 Task: Create a due date automation trigger when advanced on, on the tuesday before a card is due add fields without custom field "Resume" set to a number lower or equal to 1 and greater than 10 at 11:00 AM.
Action: Mouse moved to (929, 296)
Screenshot: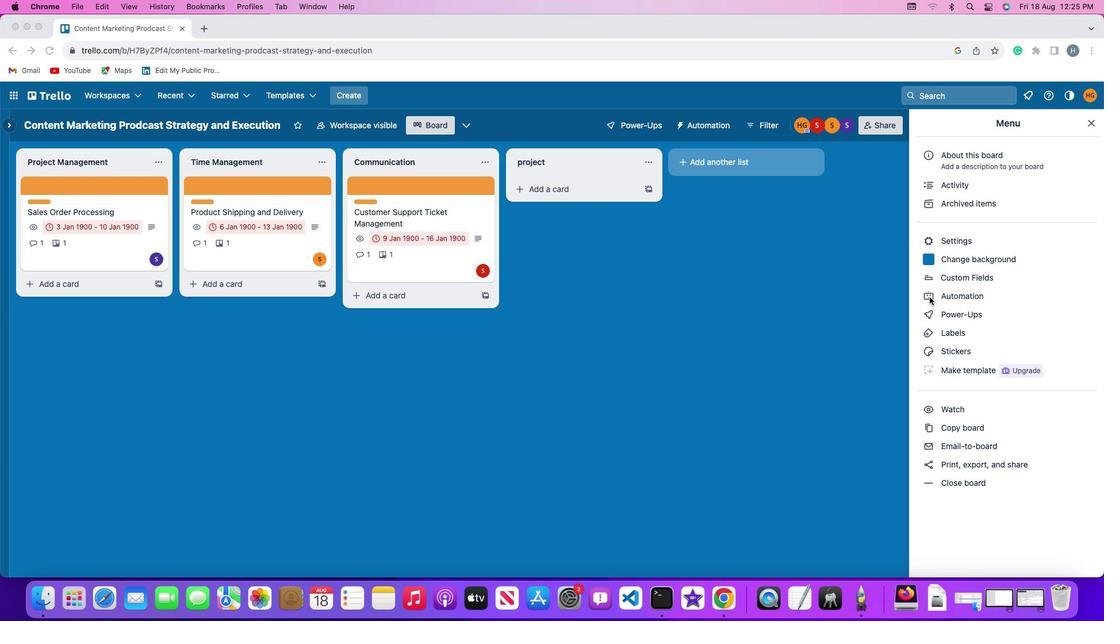 
Action: Mouse pressed left at (929, 296)
Screenshot: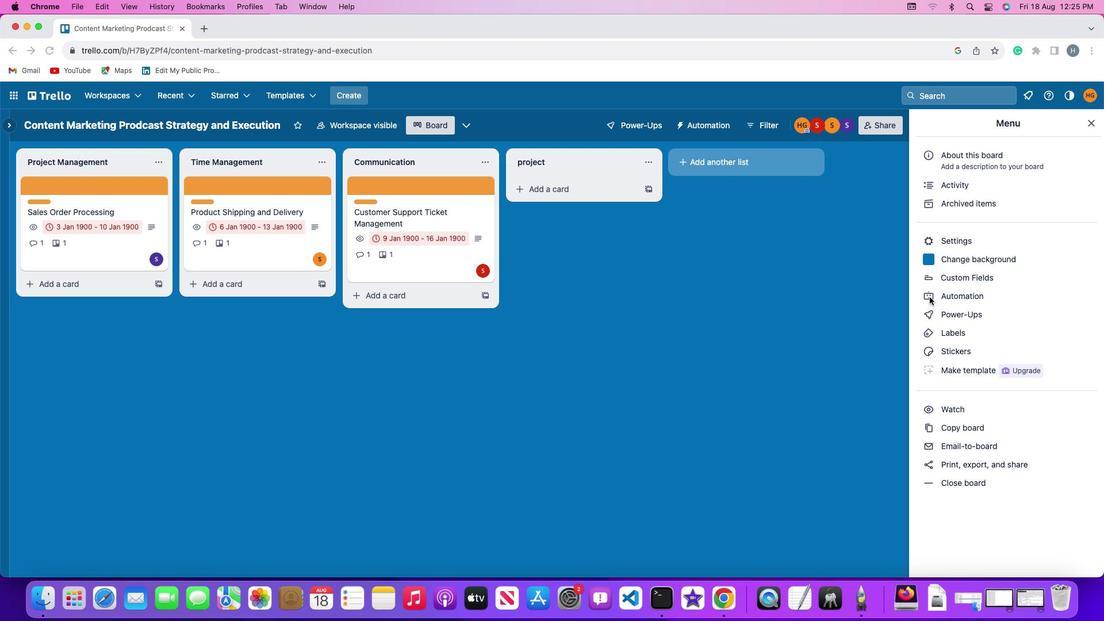 
Action: Mouse pressed left at (929, 296)
Screenshot: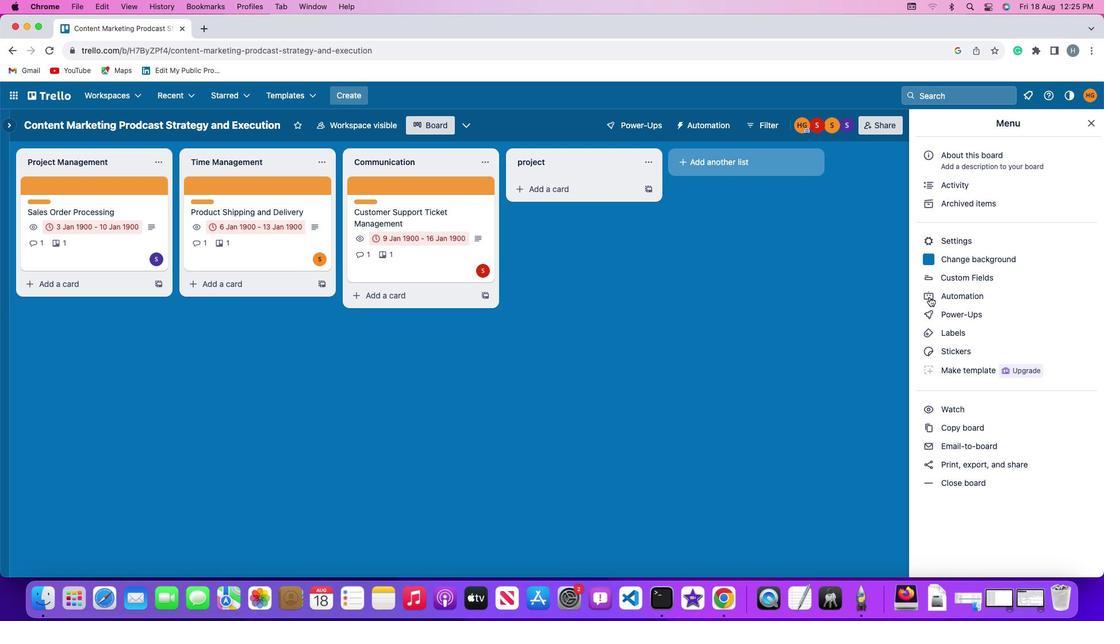 
Action: Mouse moved to (58, 271)
Screenshot: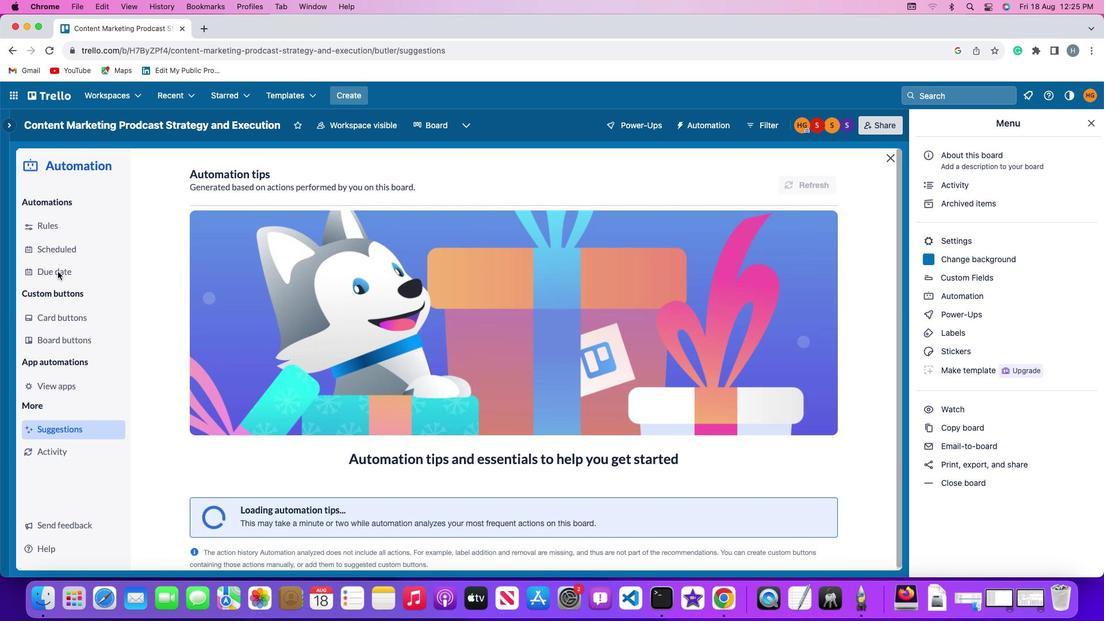 
Action: Mouse pressed left at (58, 271)
Screenshot: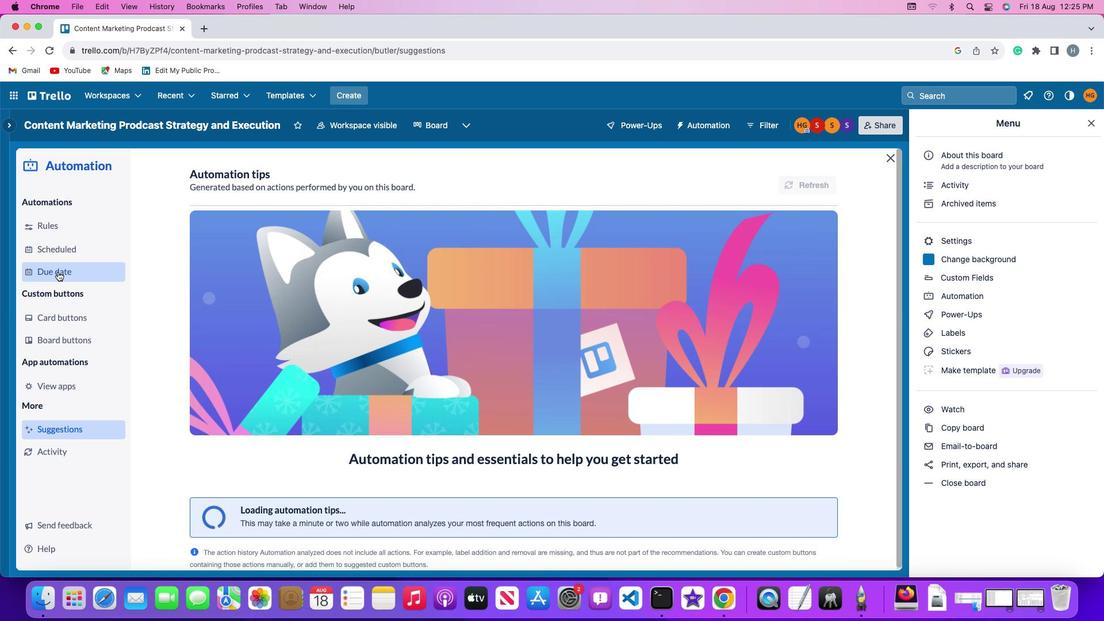 
Action: Mouse moved to (768, 174)
Screenshot: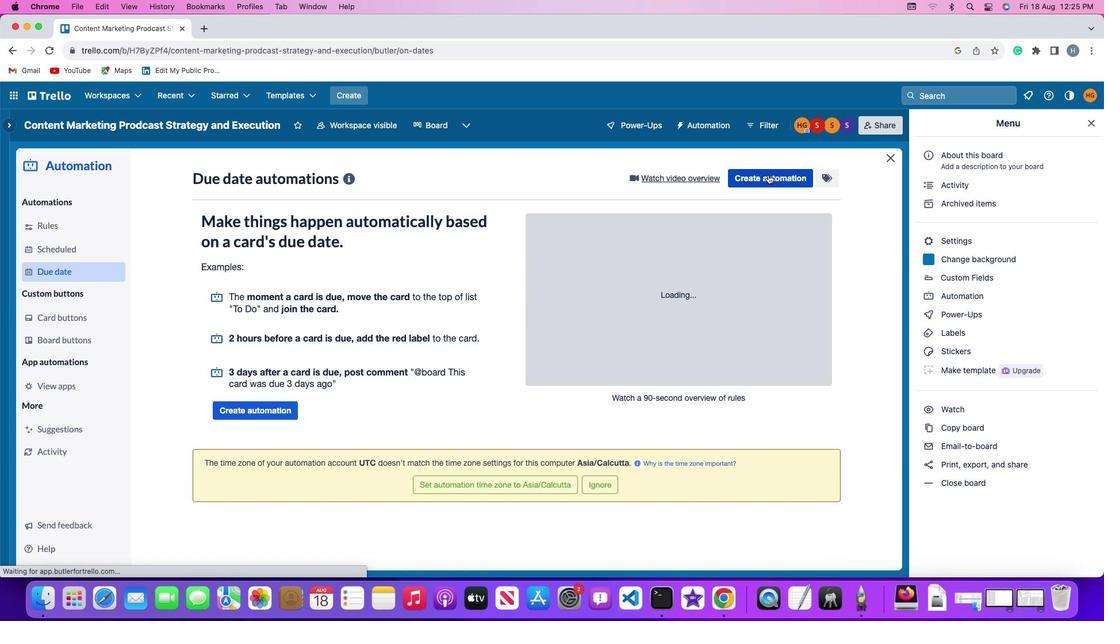 
Action: Mouse pressed left at (768, 174)
Screenshot: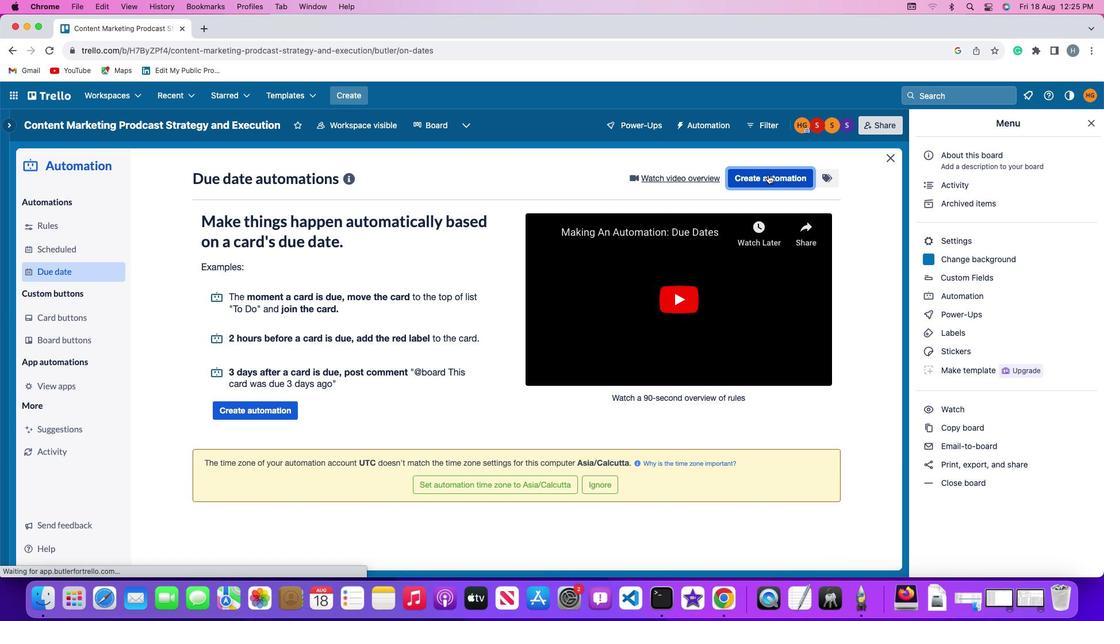 
Action: Mouse moved to (282, 288)
Screenshot: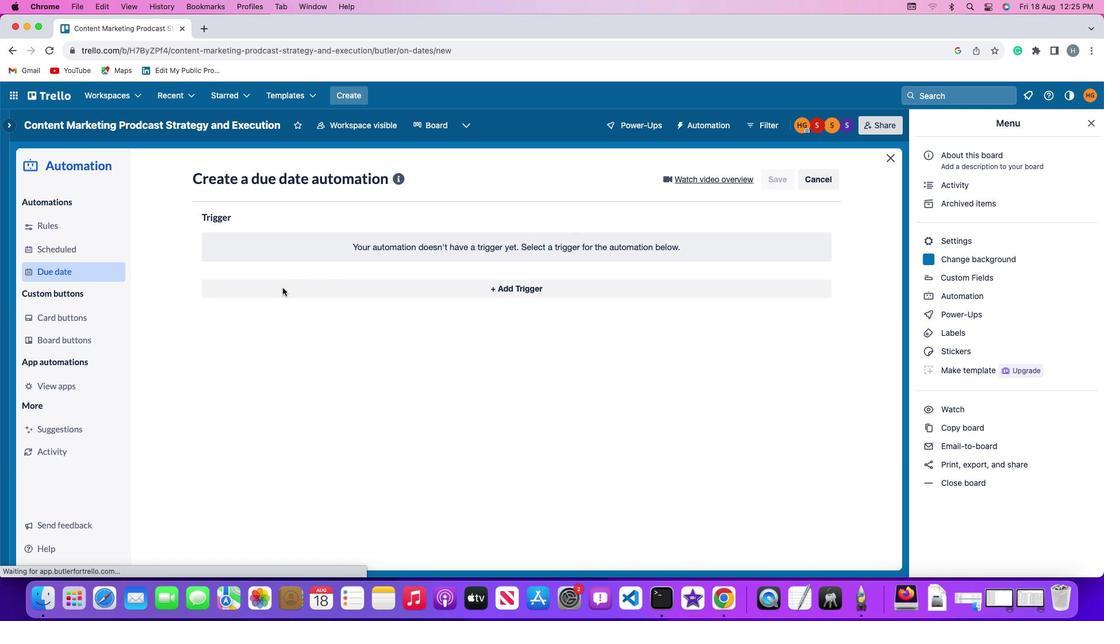 
Action: Mouse pressed left at (282, 288)
Screenshot: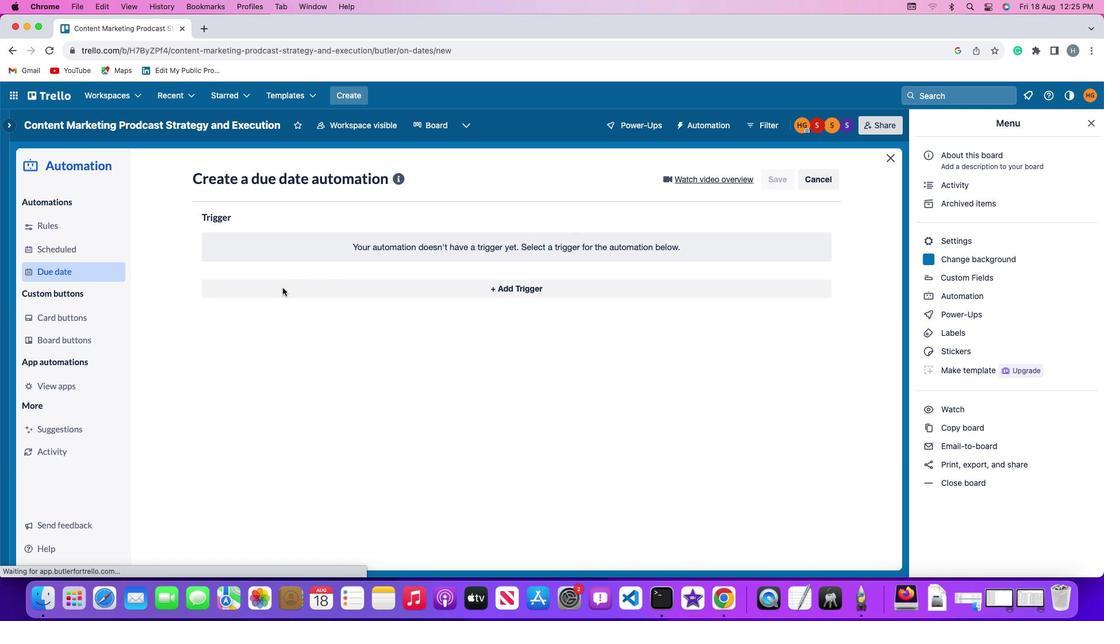 
Action: Mouse moved to (253, 500)
Screenshot: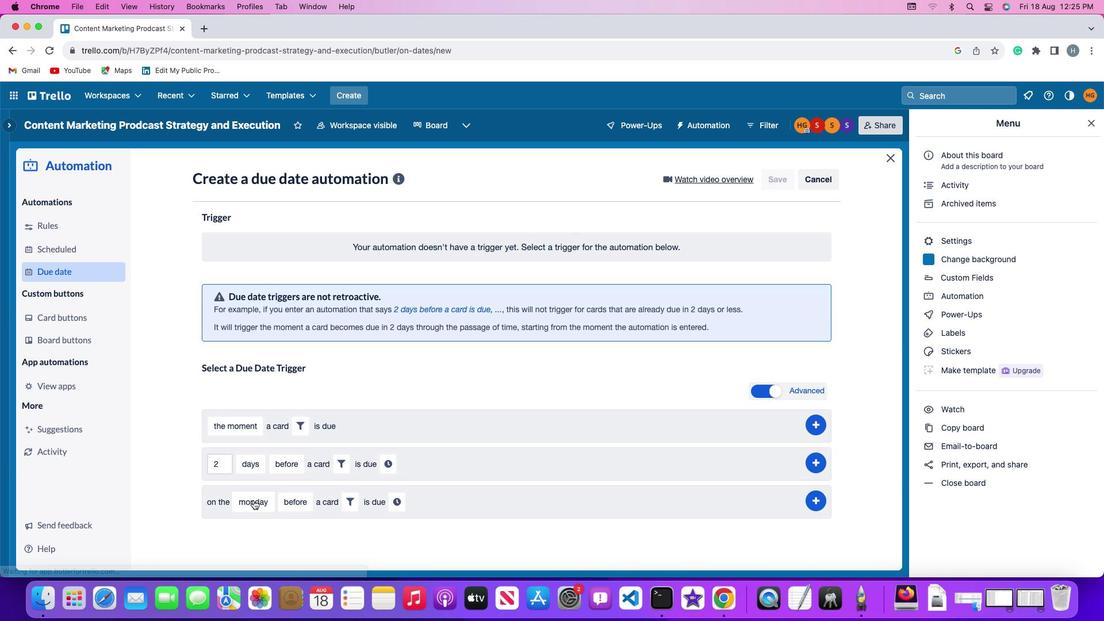 
Action: Mouse pressed left at (253, 500)
Screenshot: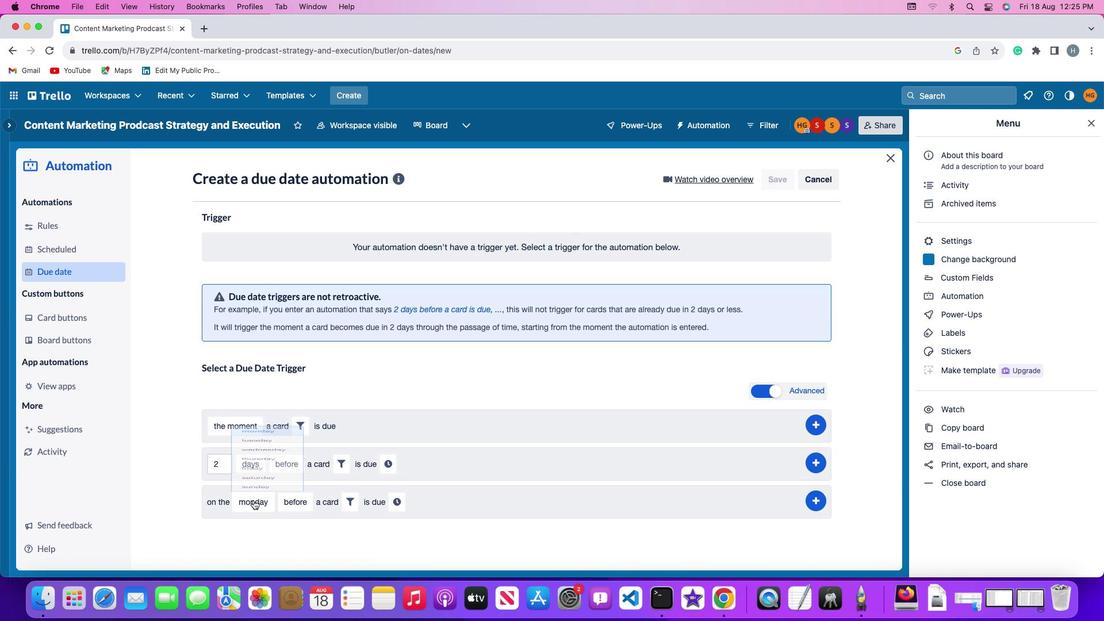 
Action: Mouse moved to (266, 366)
Screenshot: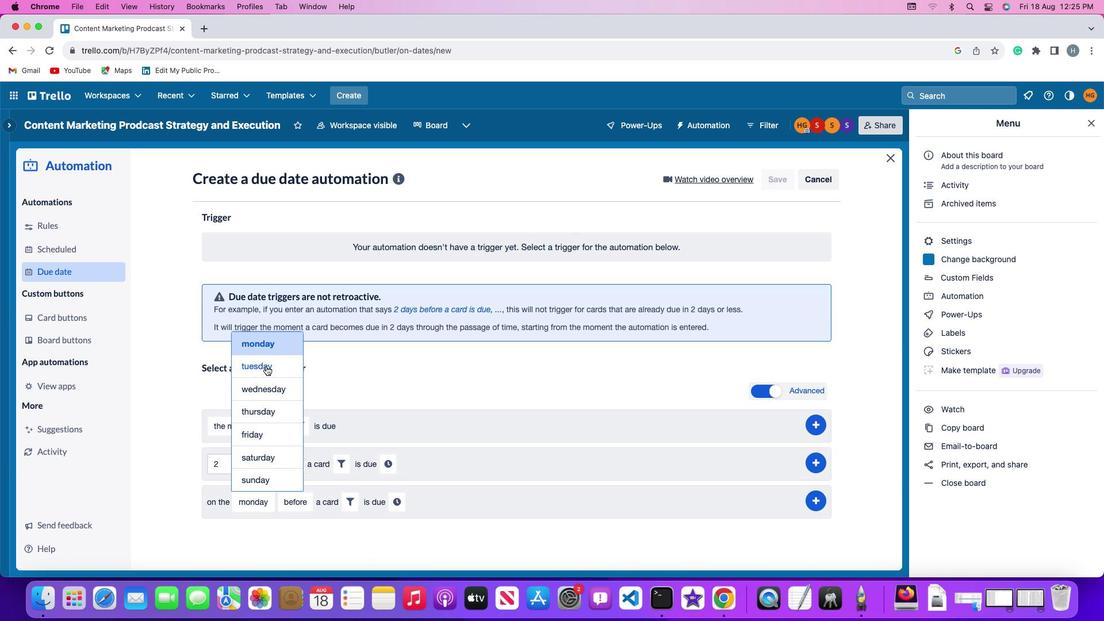
Action: Mouse pressed left at (266, 366)
Screenshot: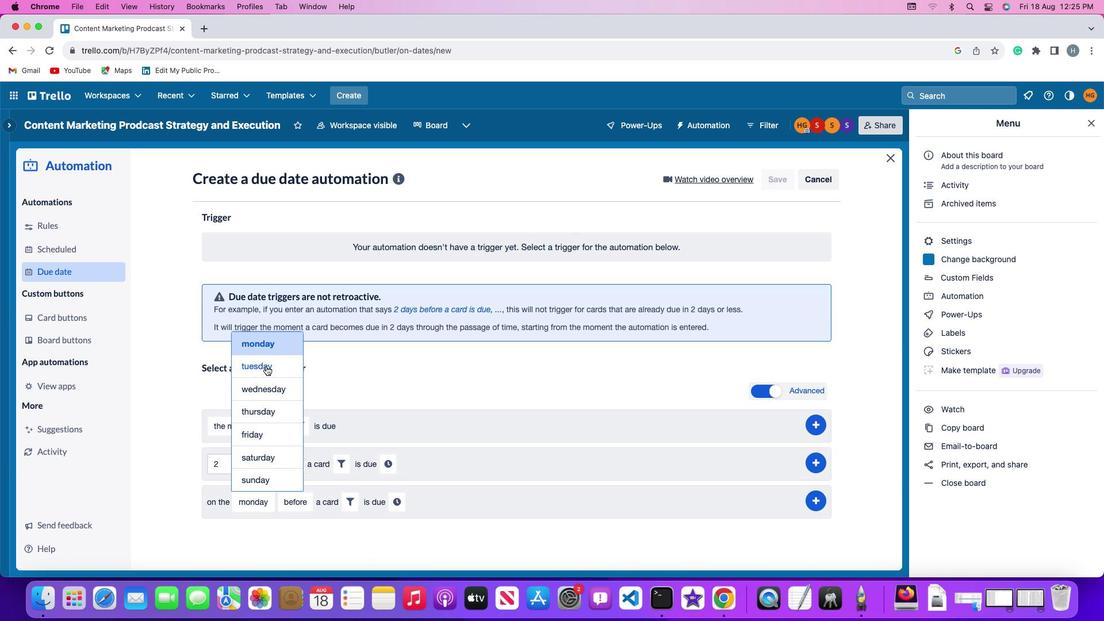 
Action: Mouse moved to (286, 508)
Screenshot: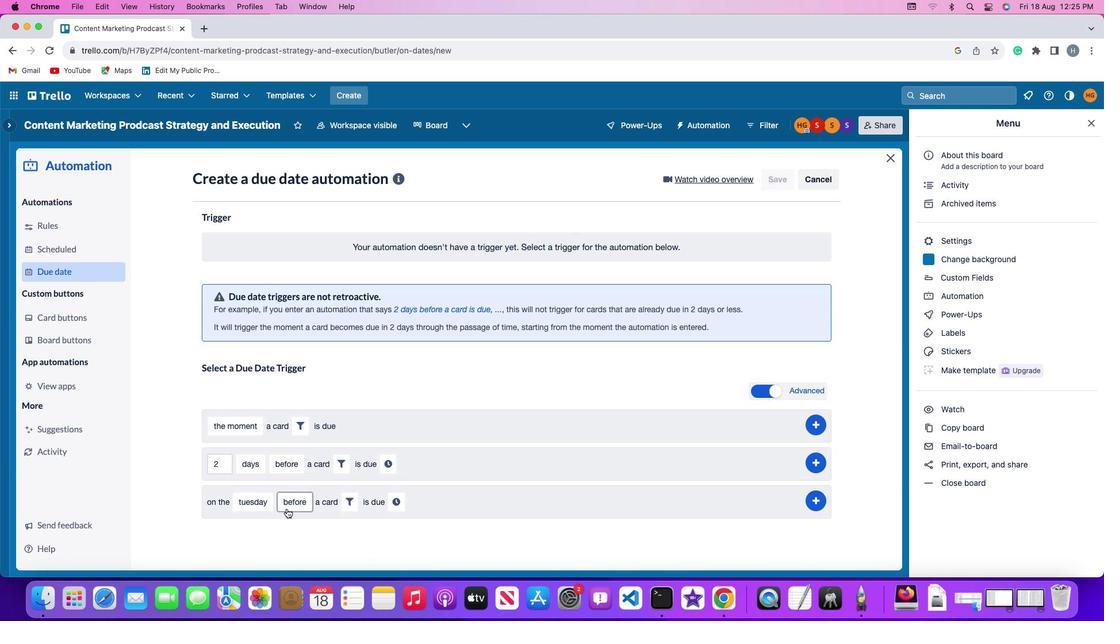 
Action: Mouse pressed left at (286, 508)
Screenshot: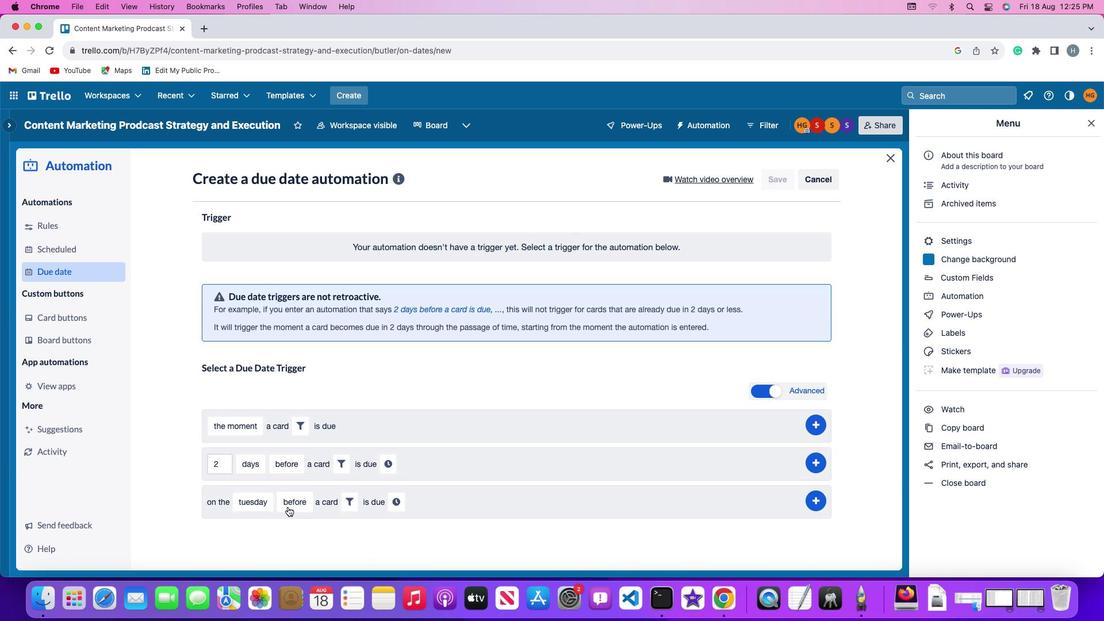 
Action: Mouse moved to (322, 414)
Screenshot: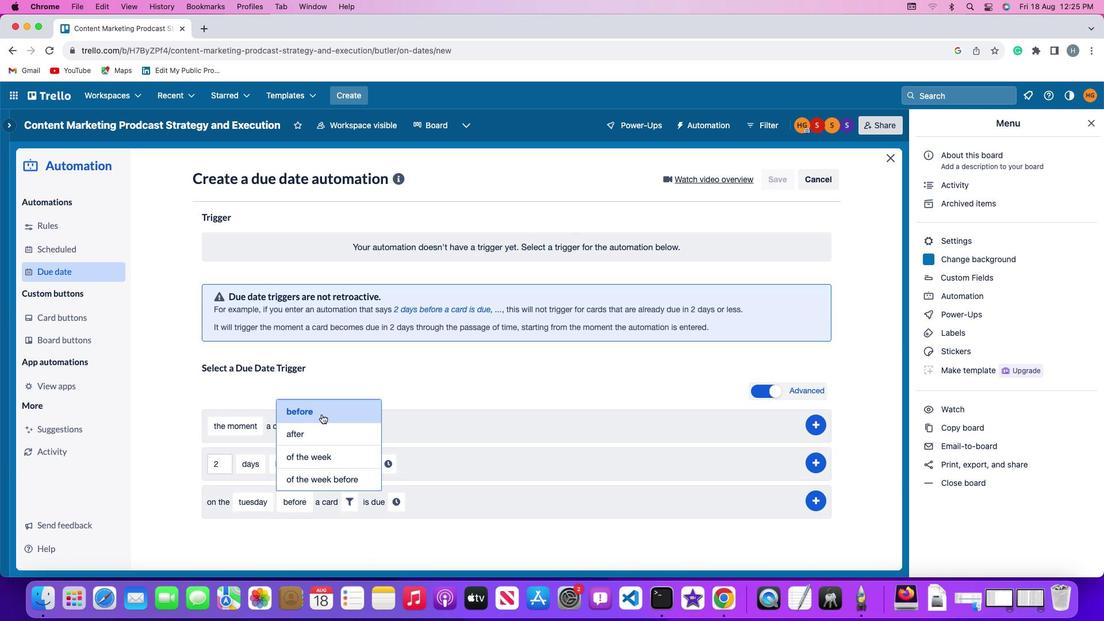 
Action: Mouse pressed left at (322, 414)
Screenshot: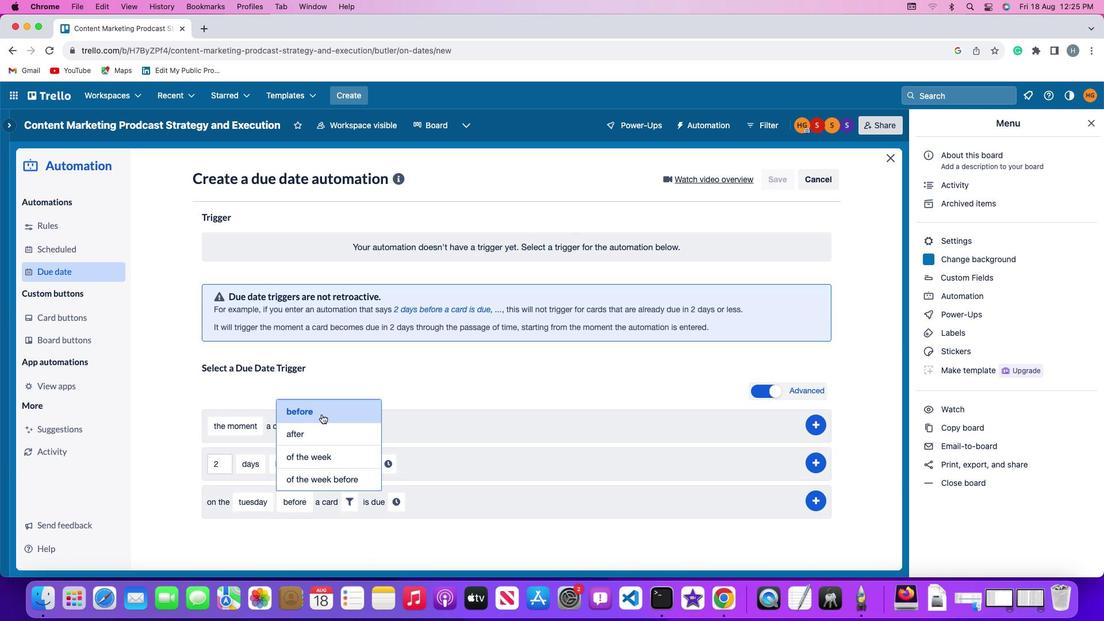 
Action: Mouse moved to (352, 500)
Screenshot: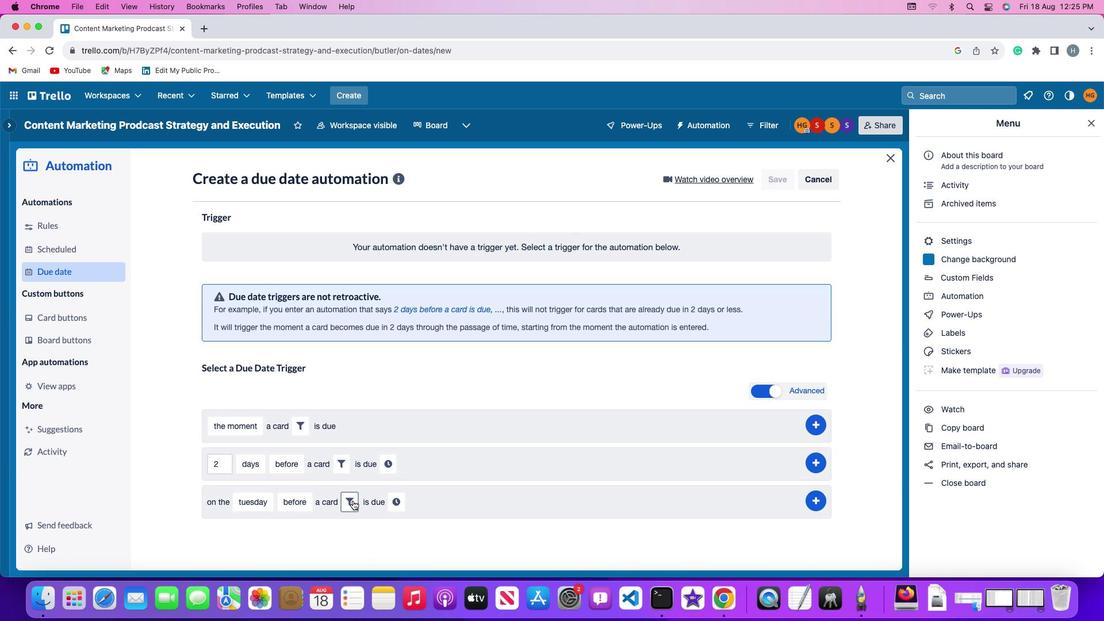 
Action: Mouse pressed left at (352, 500)
Screenshot: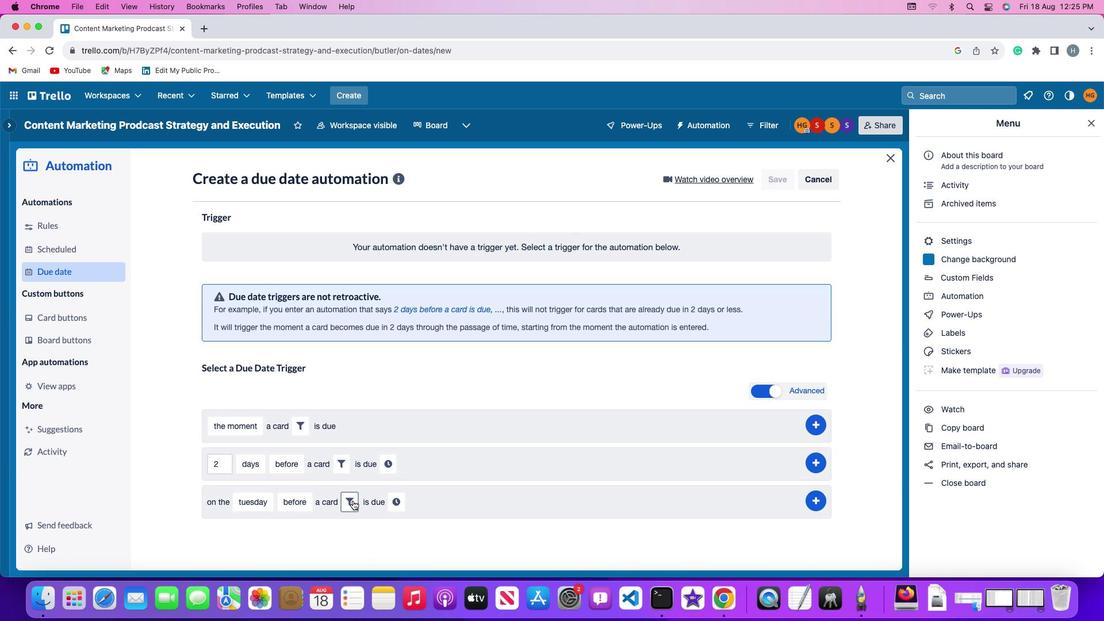 
Action: Mouse moved to (546, 542)
Screenshot: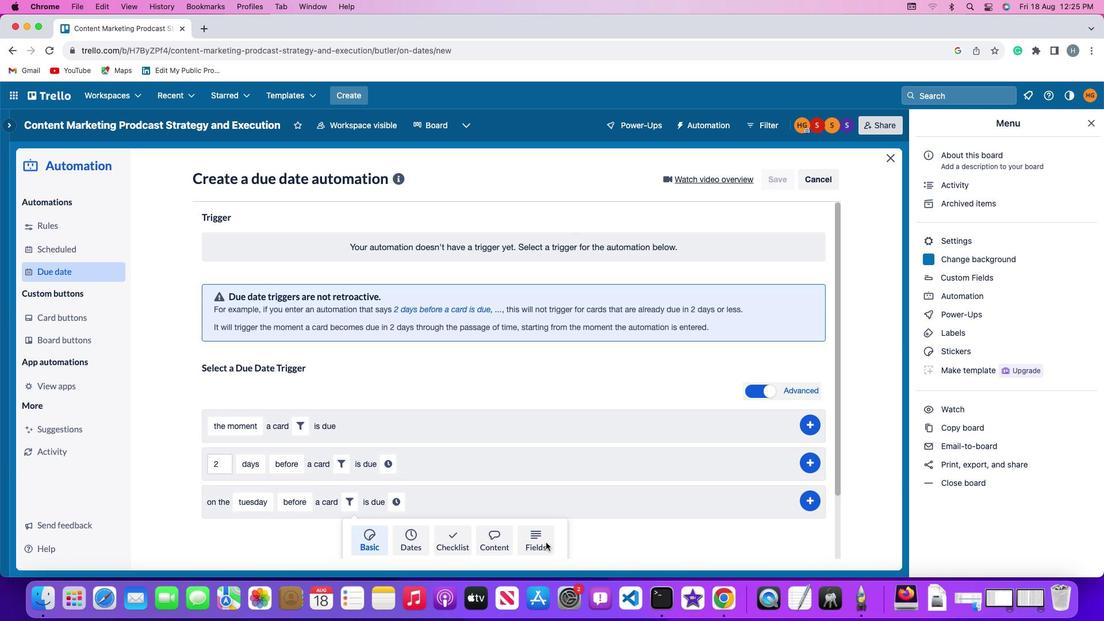 
Action: Mouse pressed left at (546, 542)
Screenshot: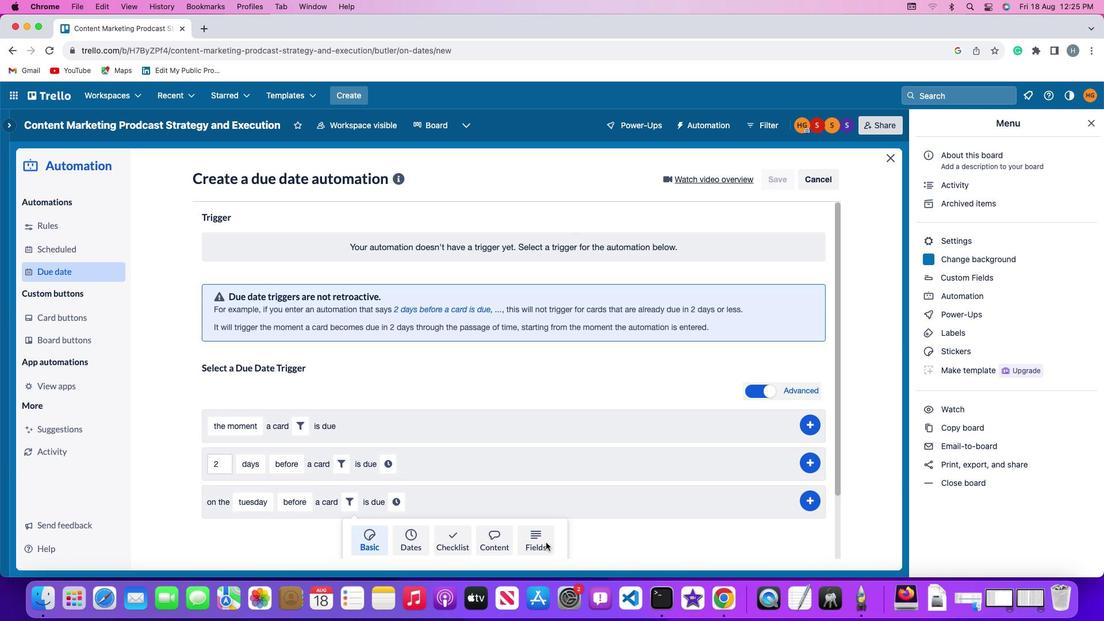 
Action: Mouse moved to (298, 529)
Screenshot: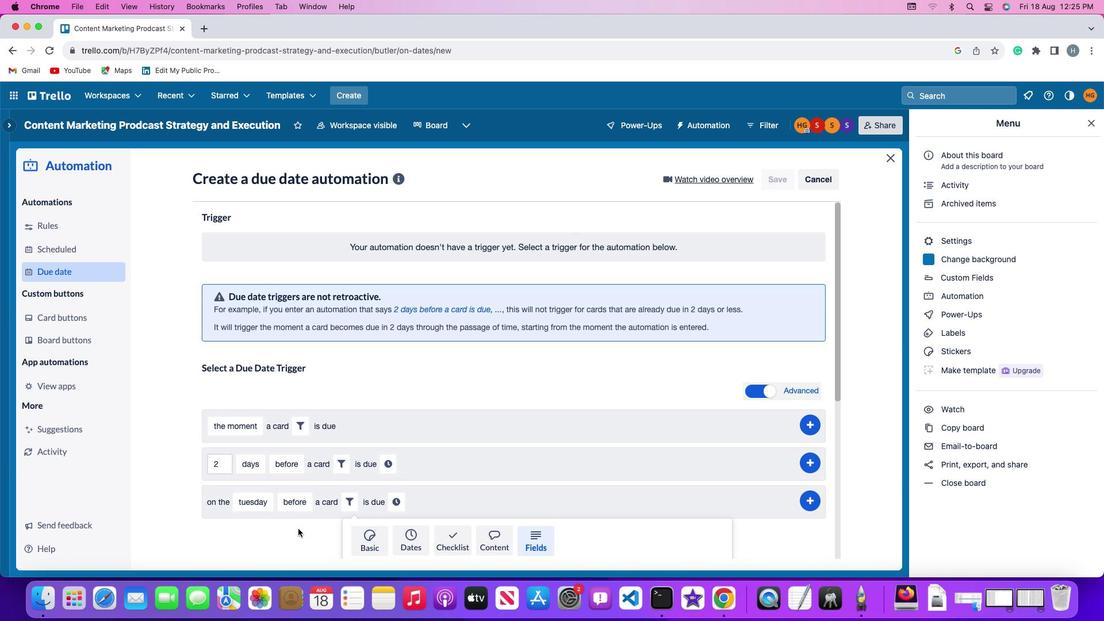 
Action: Mouse scrolled (298, 529) with delta (0, 0)
Screenshot: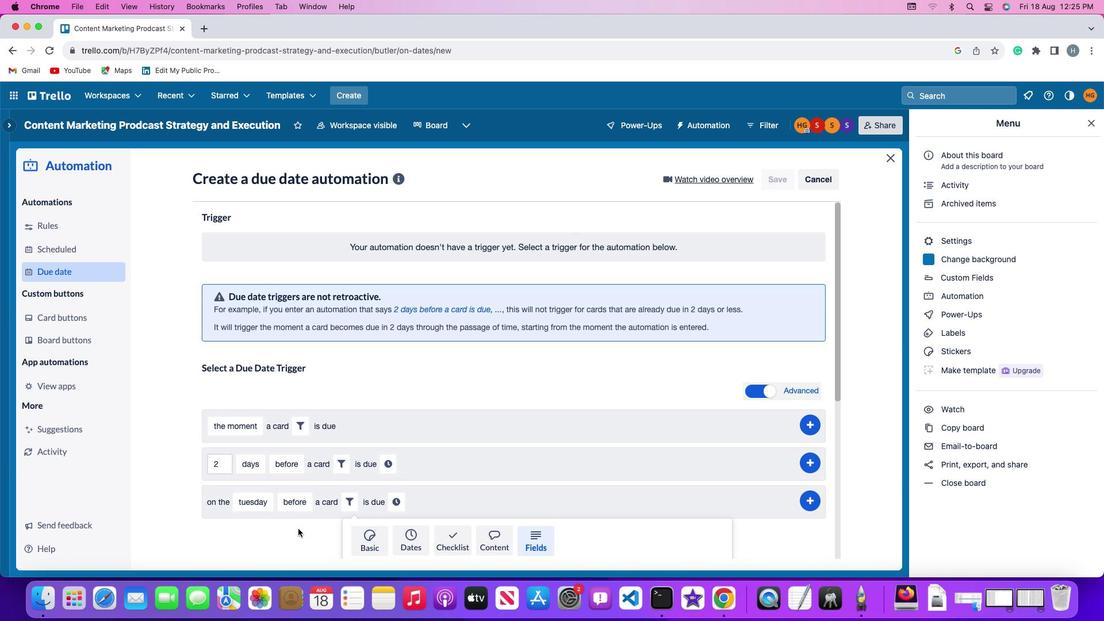 
Action: Mouse moved to (298, 529)
Screenshot: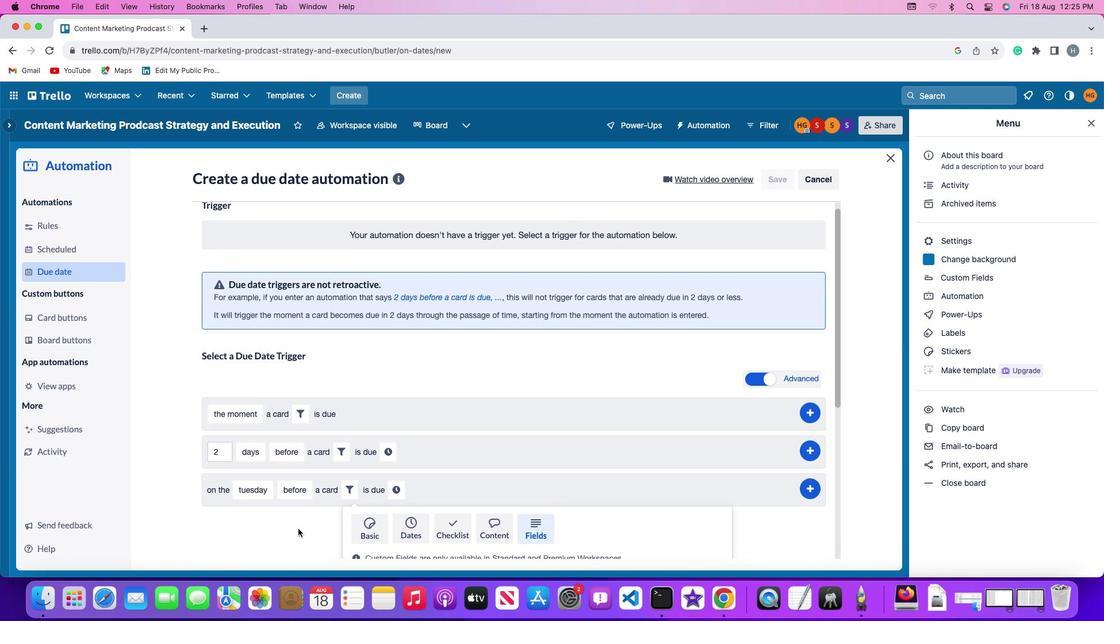 
Action: Mouse scrolled (298, 529) with delta (0, 0)
Screenshot: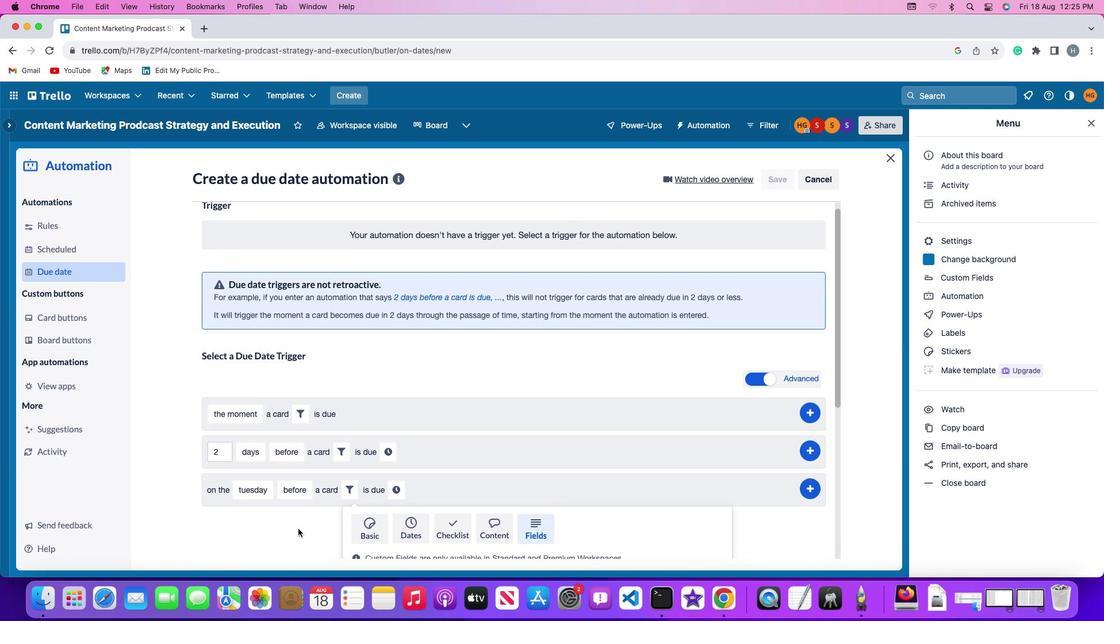 
Action: Mouse scrolled (298, 529) with delta (0, -1)
Screenshot: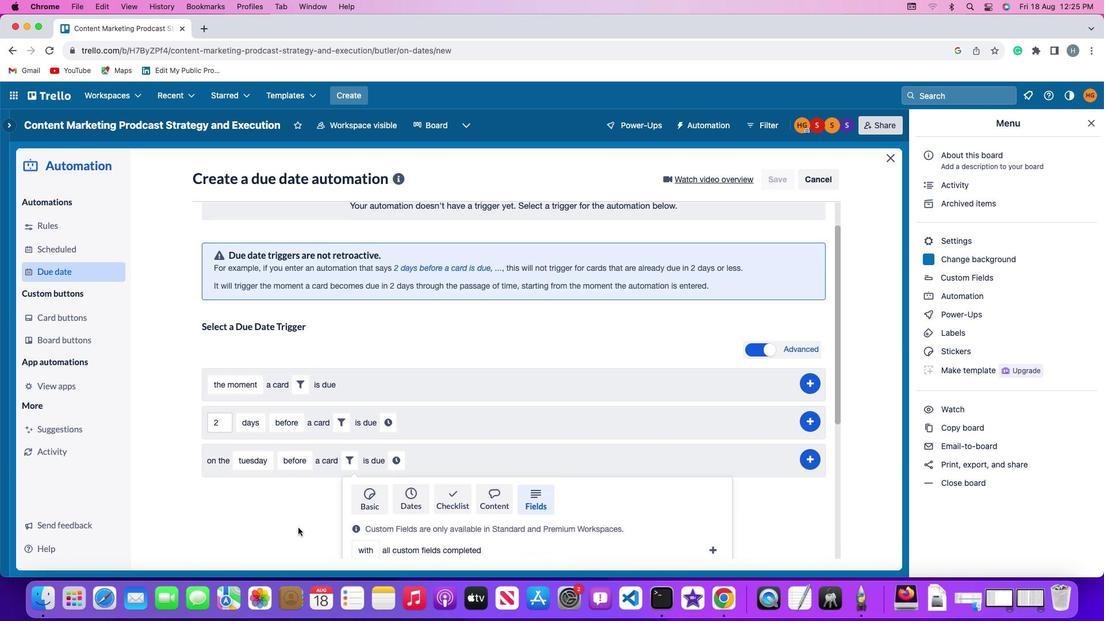 
Action: Mouse scrolled (298, 529) with delta (0, -2)
Screenshot: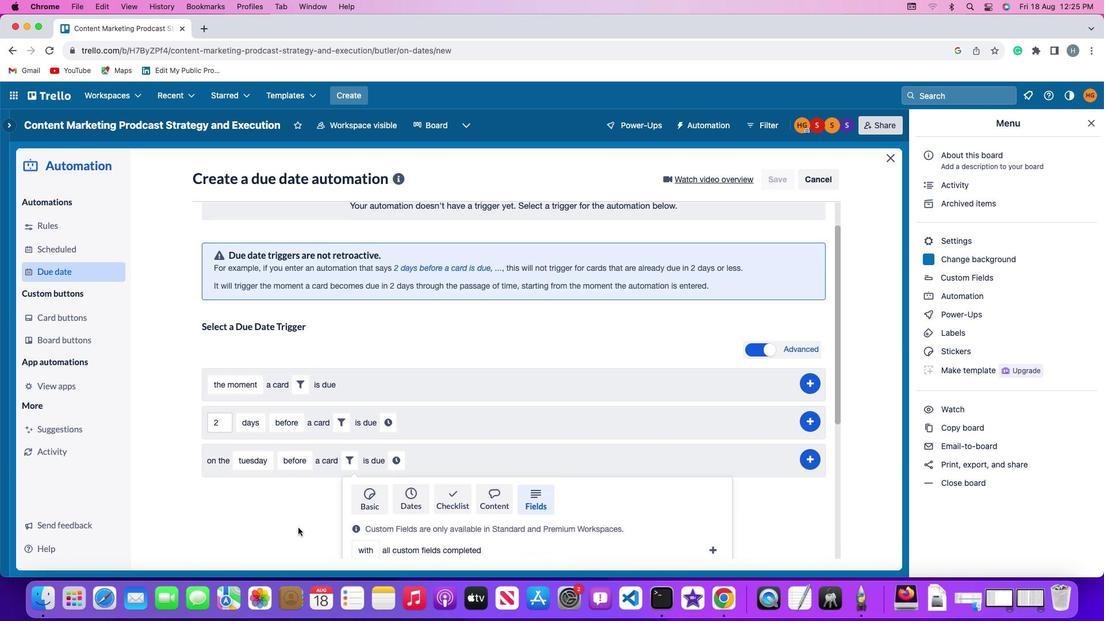 
Action: Mouse scrolled (298, 529) with delta (0, -3)
Screenshot: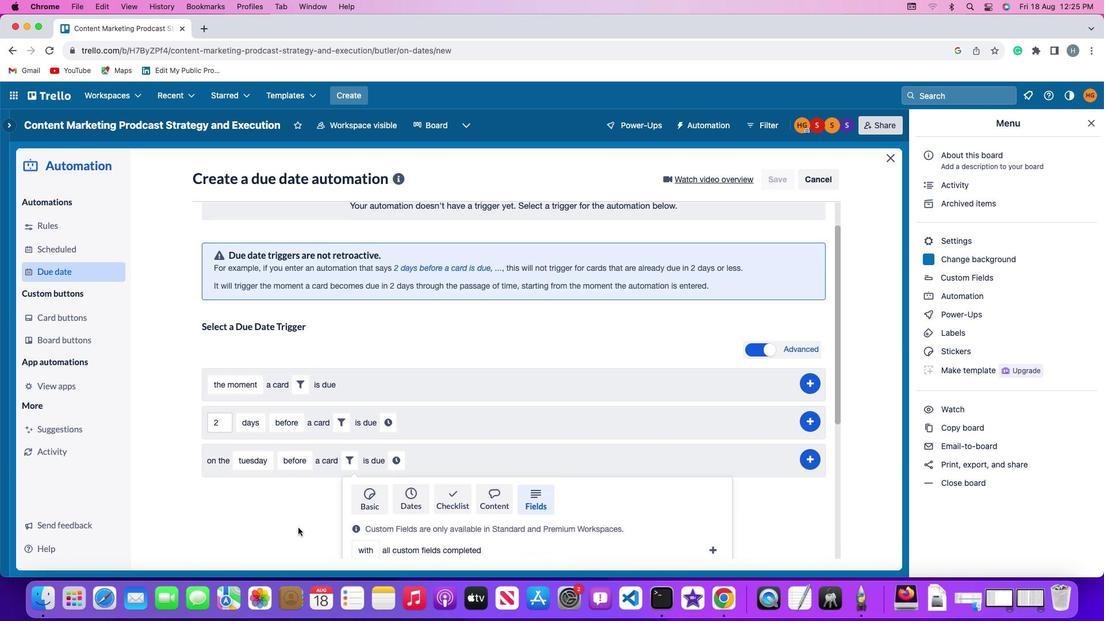 
Action: Mouse moved to (298, 526)
Screenshot: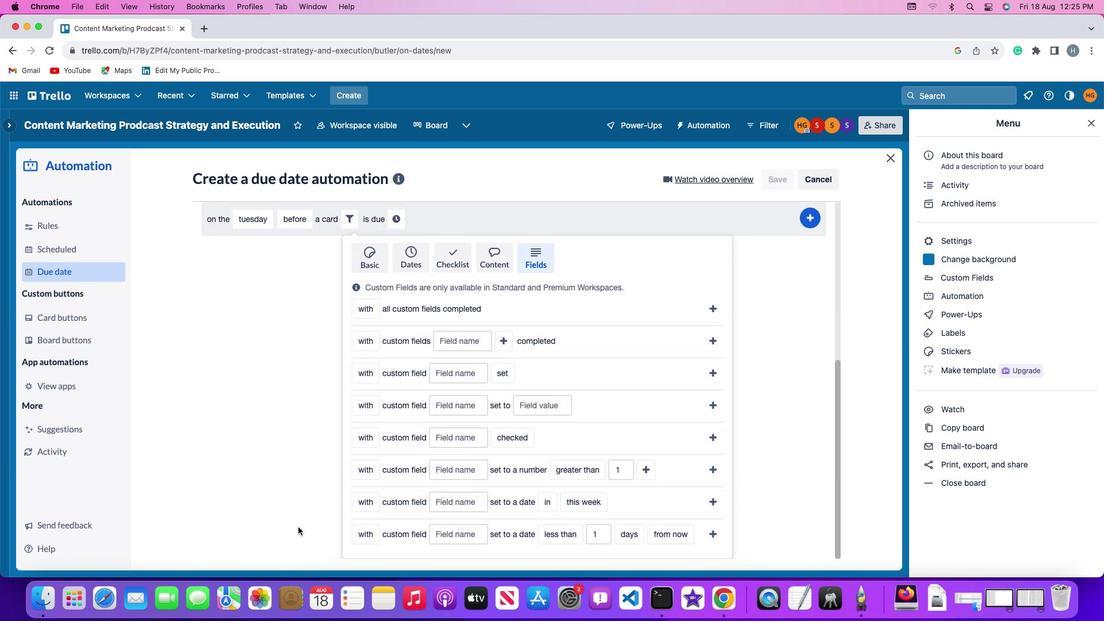 
Action: Mouse scrolled (298, 526) with delta (0, 0)
Screenshot: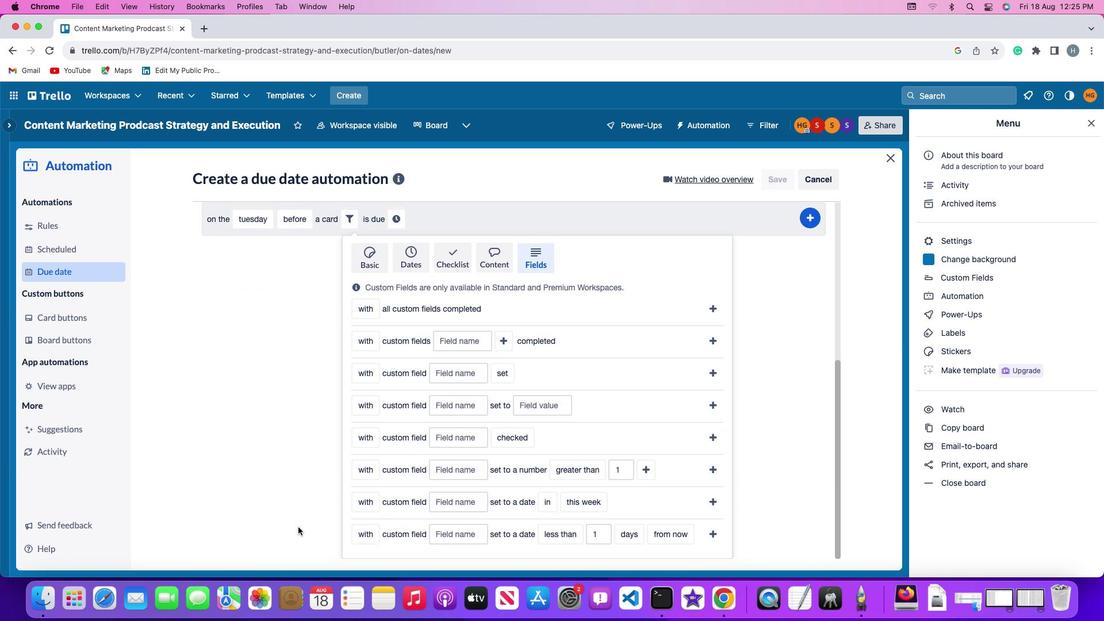 
Action: Mouse scrolled (298, 526) with delta (0, 0)
Screenshot: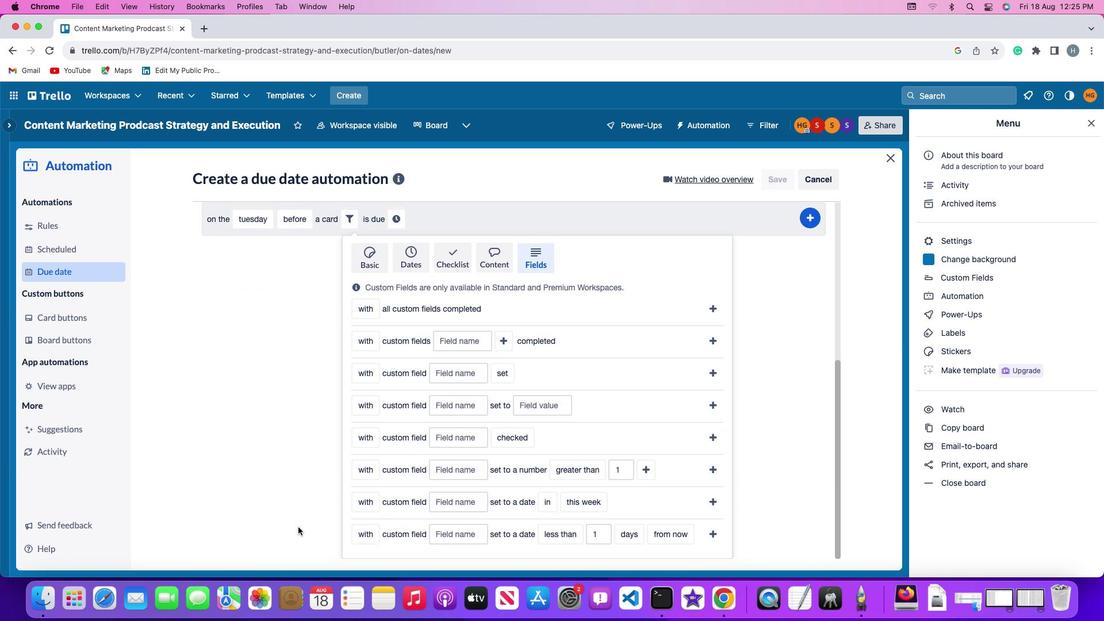 
Action: Mouse scrolled (298, 526) with delta (0, -1)
Screenshot: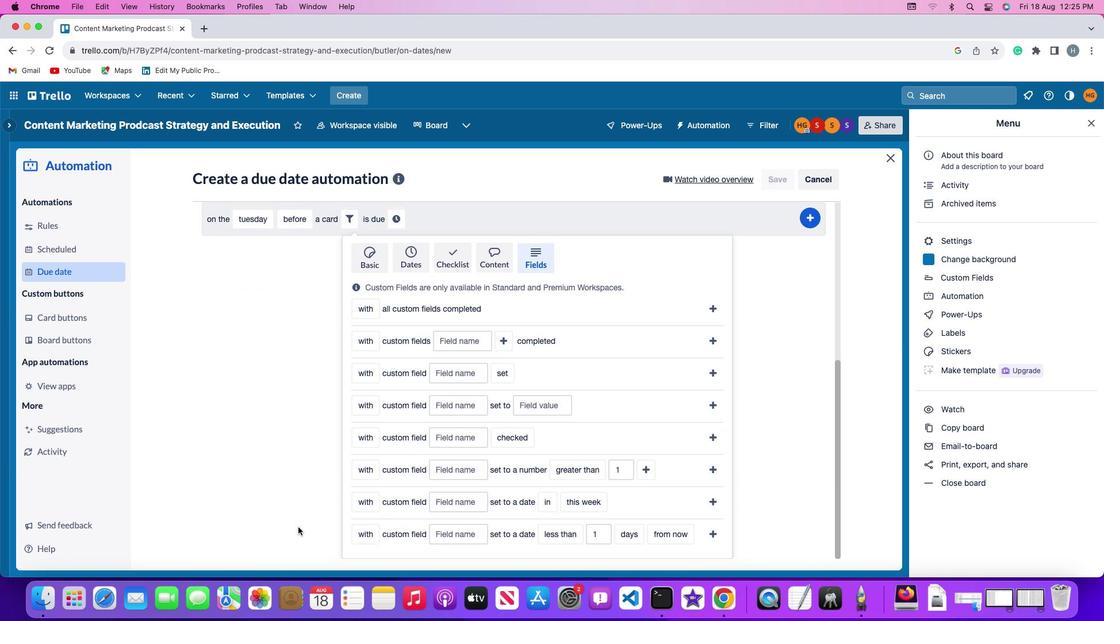 
Action: Mouse scrolled (298, 526) with delta (0, -2)
Screenshot: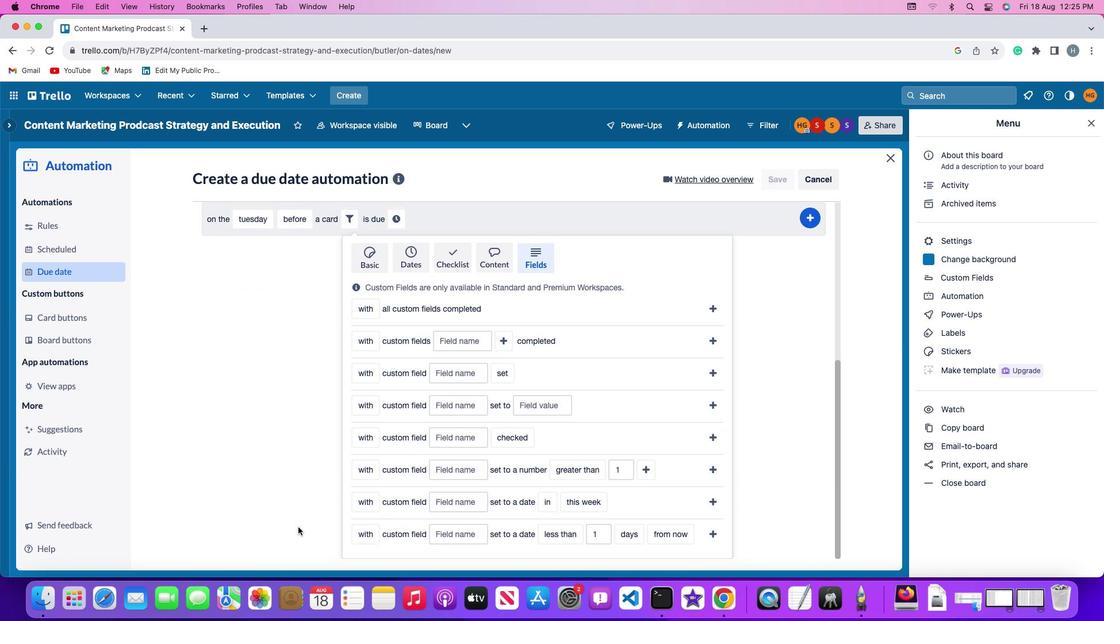 
Action: Mouse scrolled (298, 526) with delta (0, -3)
Screenshot: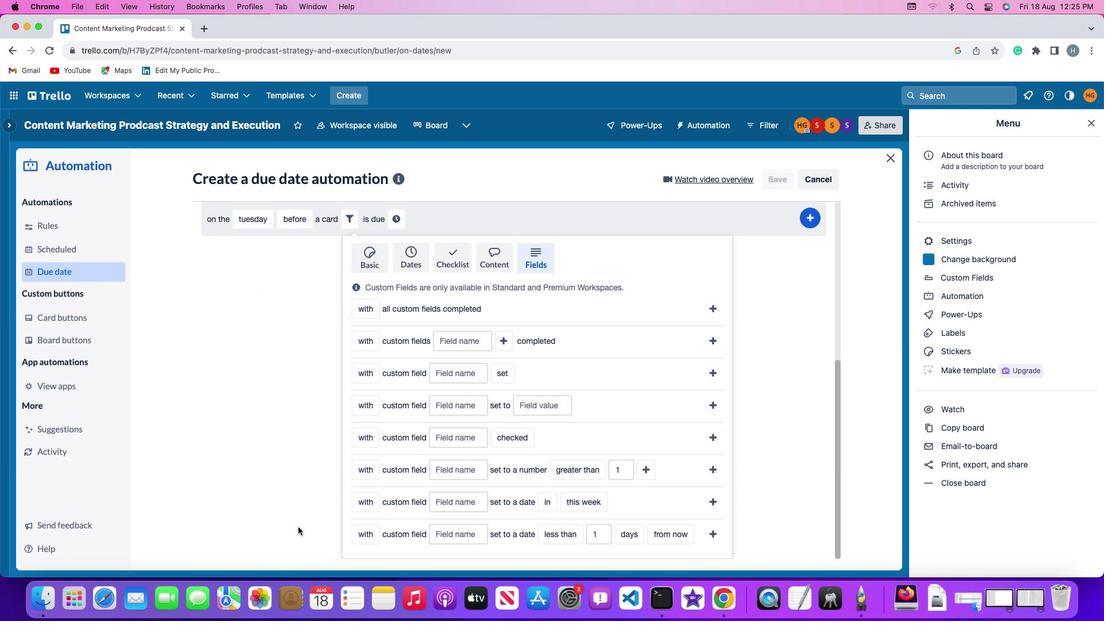 
Action: Mouse scrolled (298, 526) with delta (0, 0)
Screenshot: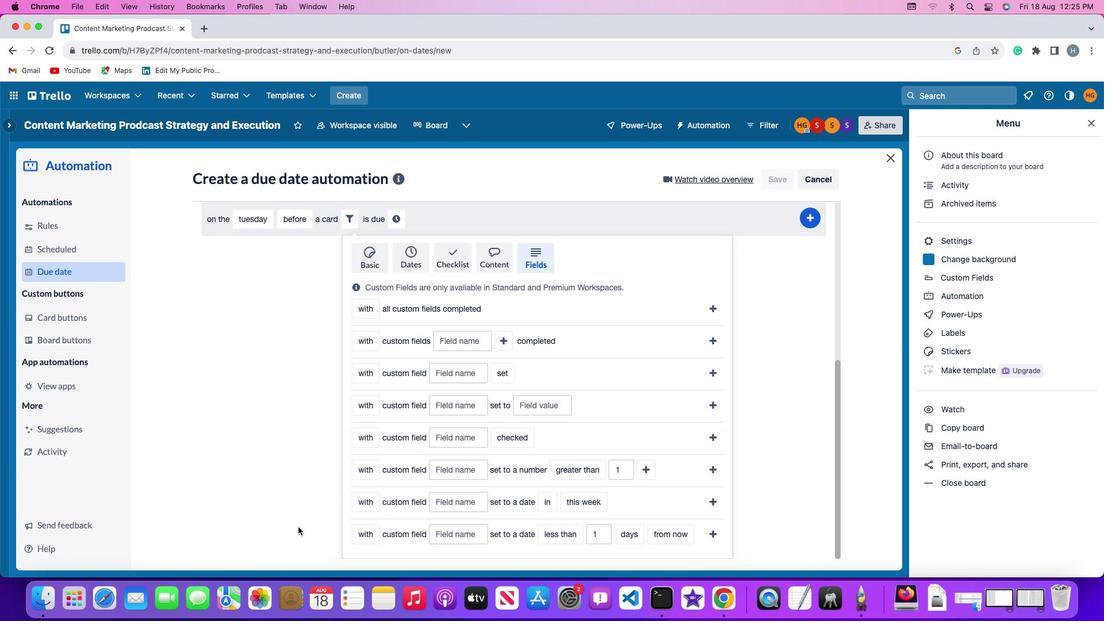 
Action: Mouse scrolled (298, 526) with delta (0, 0)
Screenshot: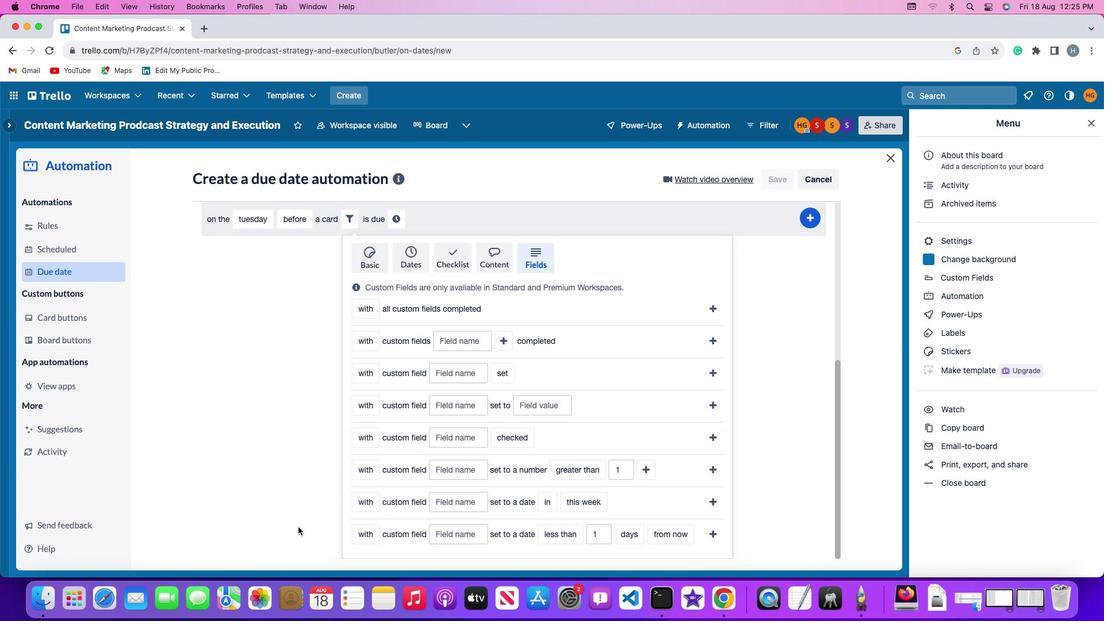 
Action: Mouse scrolled (298, 526) with delta (0, -1)
Screenshot: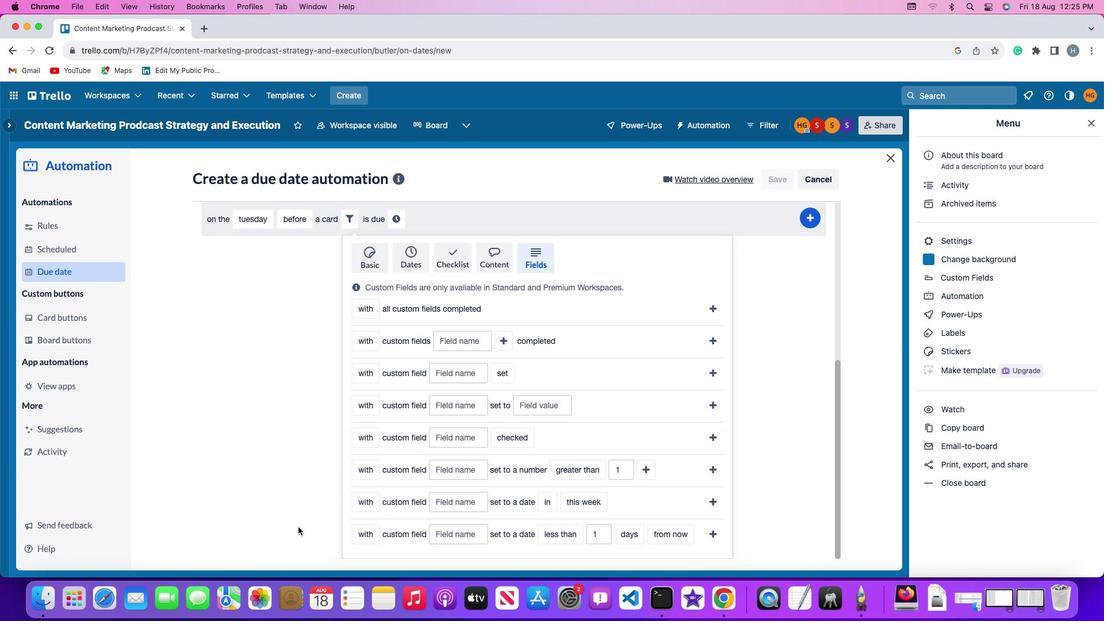 
Action: Mouse moved to (372, 469)
Screenshot: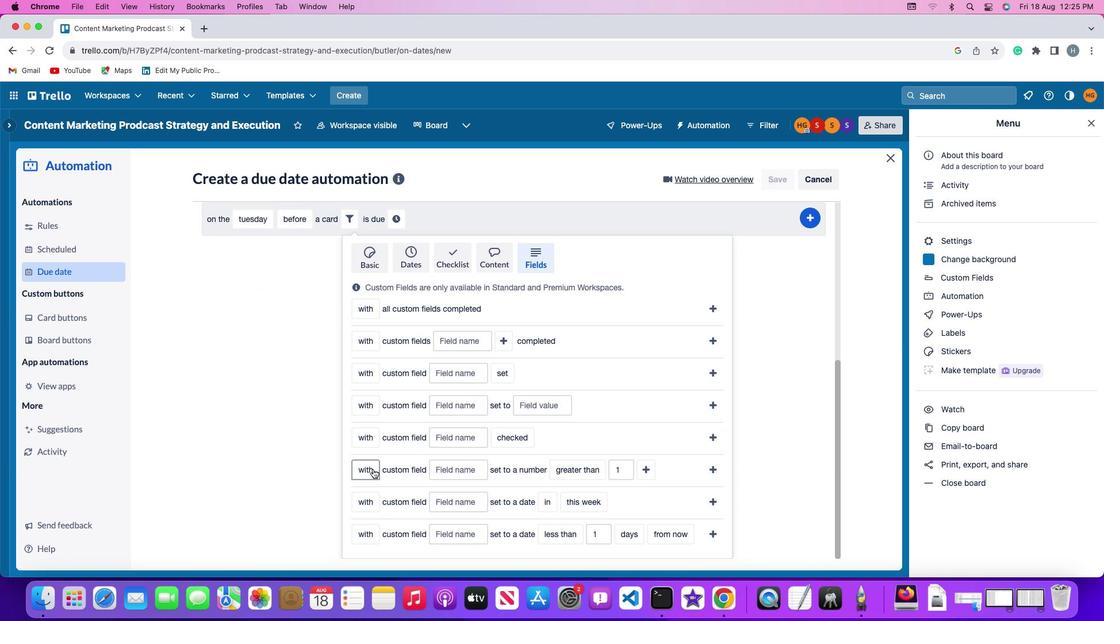 
Action: Mouse pressed left at (372, 469)
Screenshot: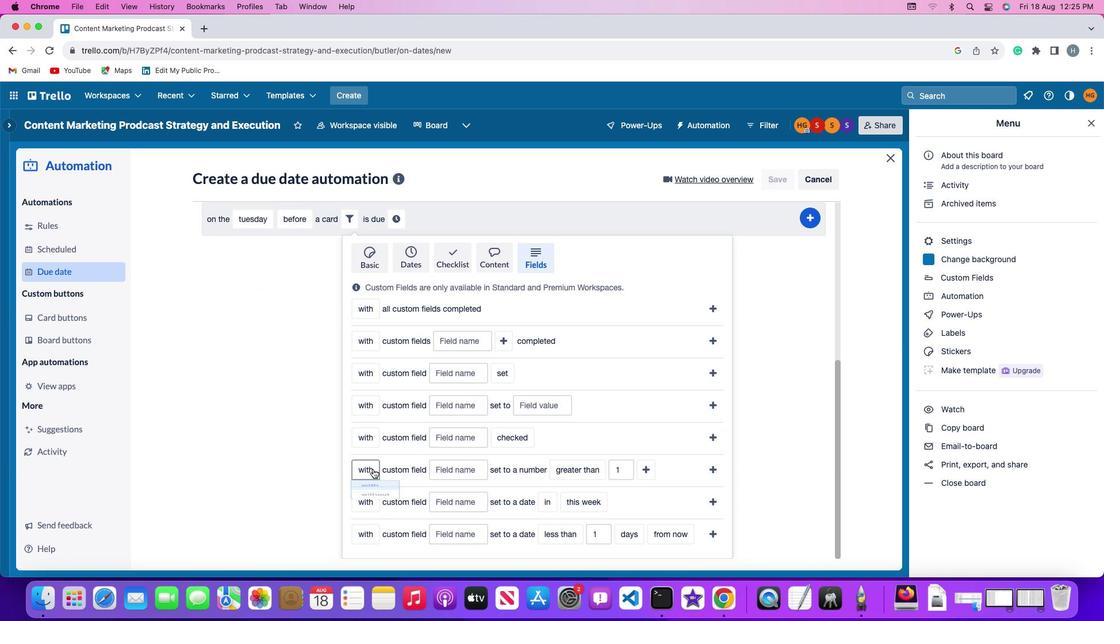 
Action: Mouse moved to (374, 509)
Screenshot: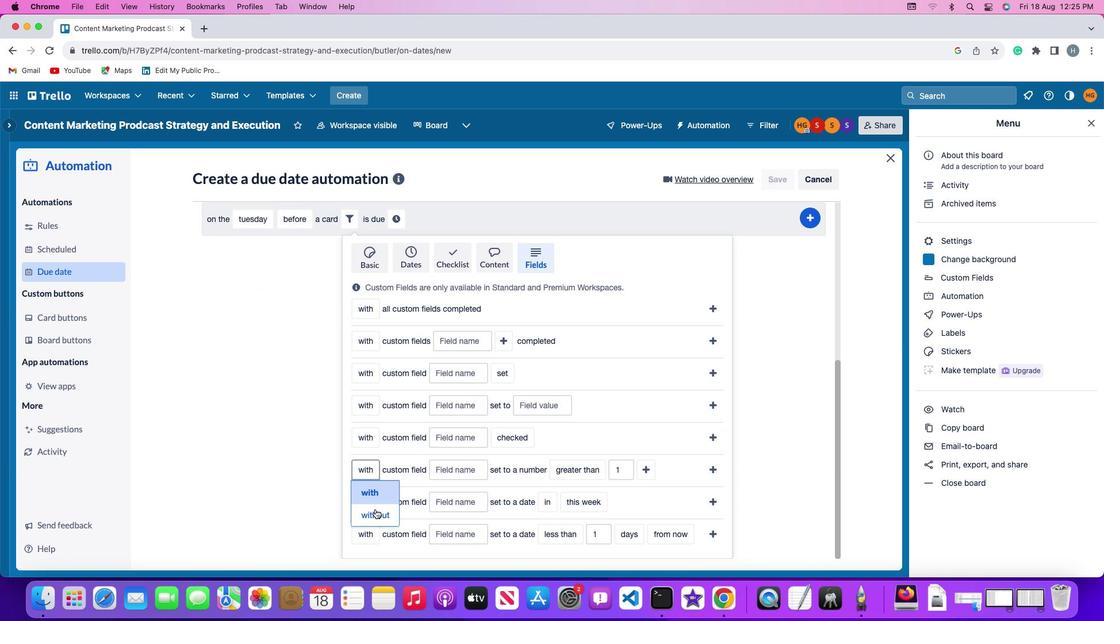 
Action: Mouse pressed left at (374, 509)
Screenshot: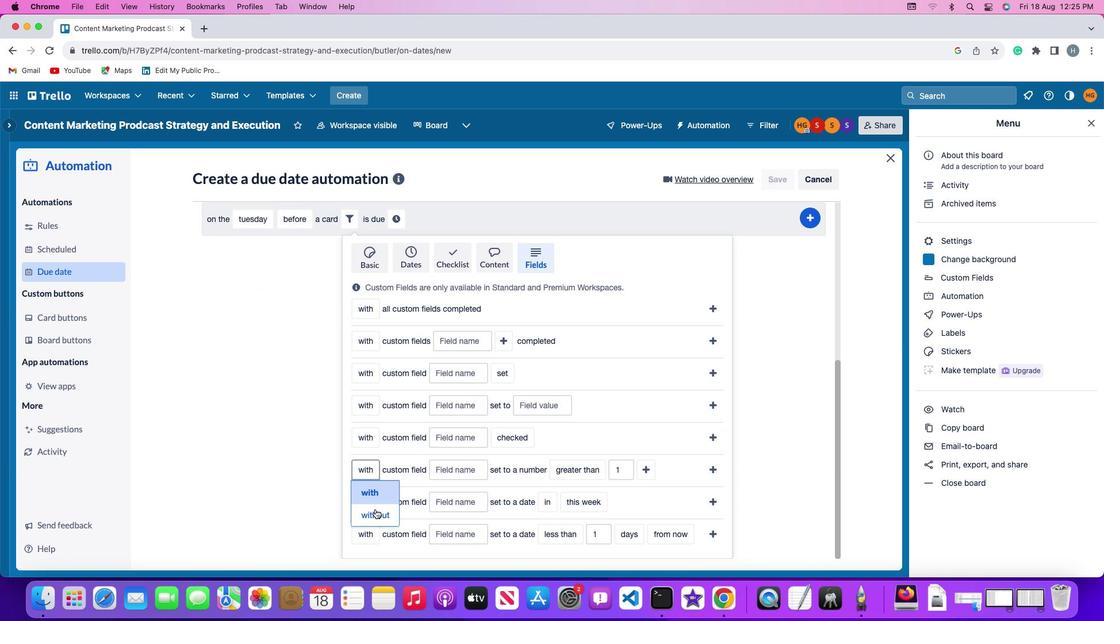 
Action: Mouse moved to (457, 473)
Screenshot: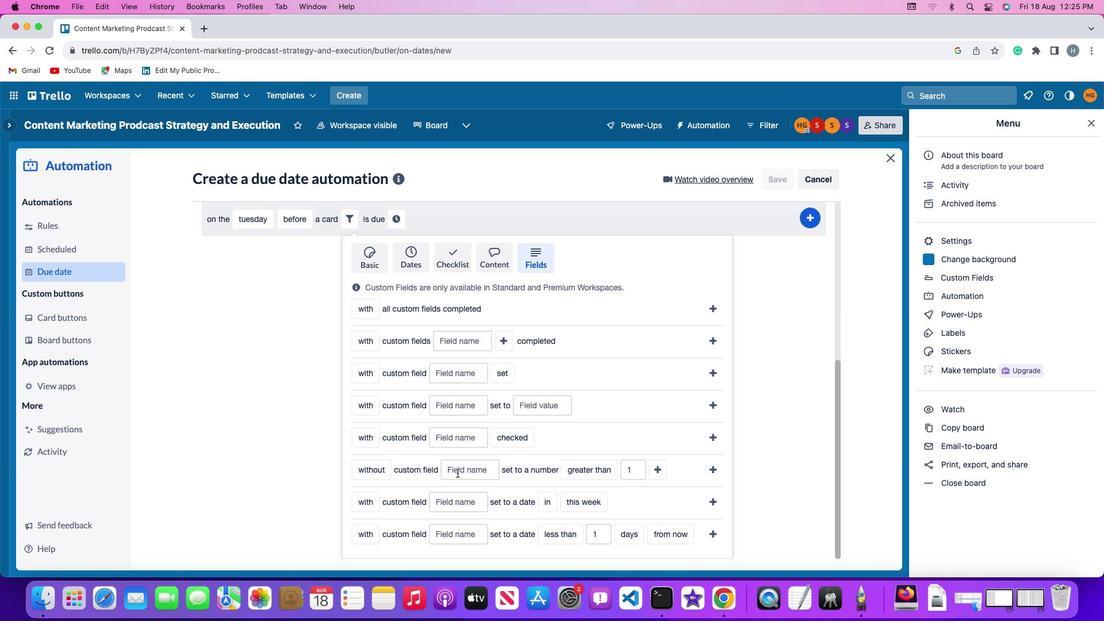 
Action: Mouse pressed left at (457, 473)
Screenshot: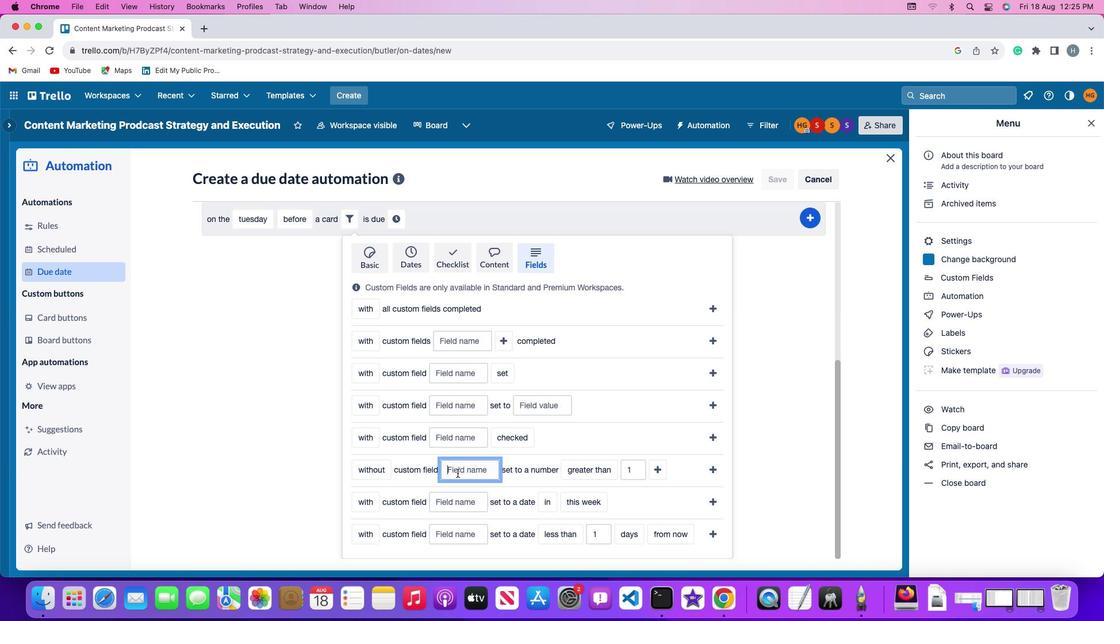 
Action: Mouse moved to (458, 472)
Screenshot: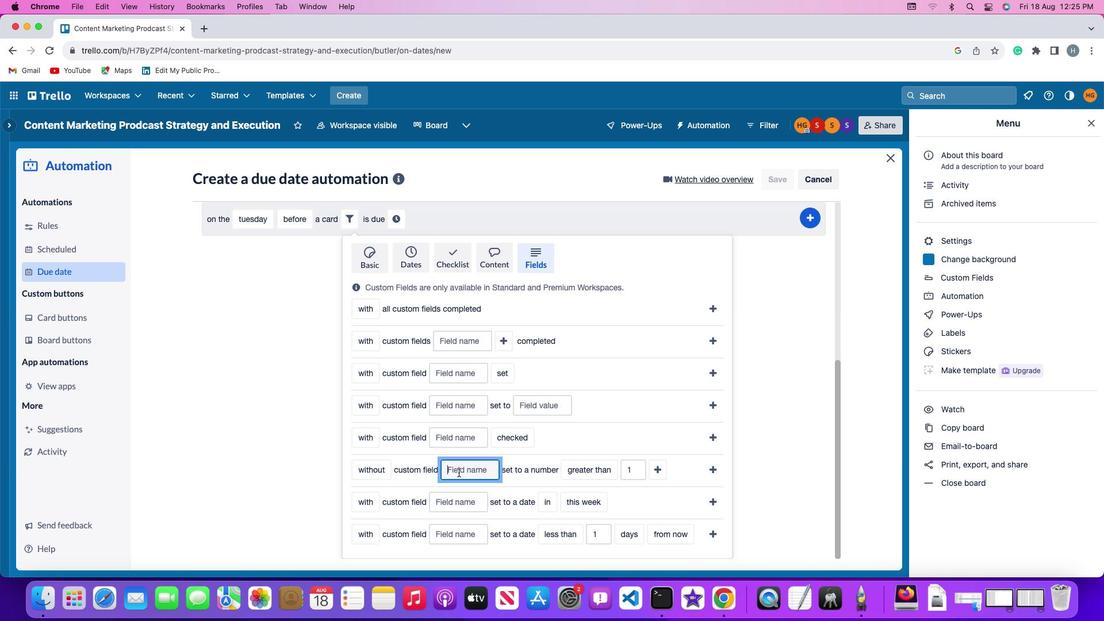
Action: Key pressed Key.shift'R''e''s''u''m''e'
Screenshot: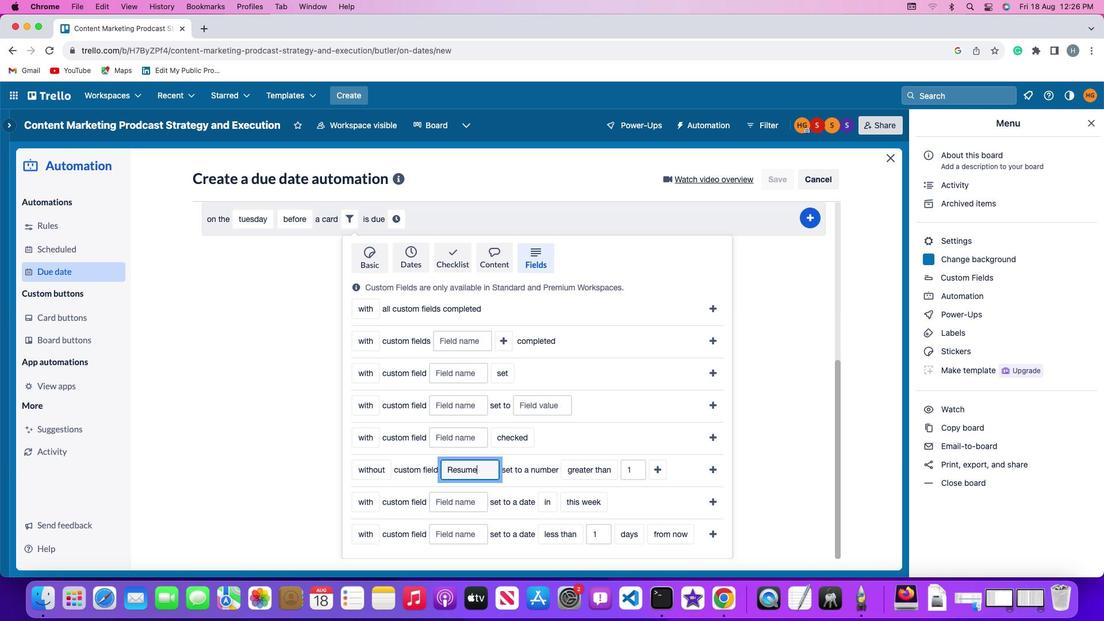 
Action: Mouse moved to (569, 469)
Screenshot: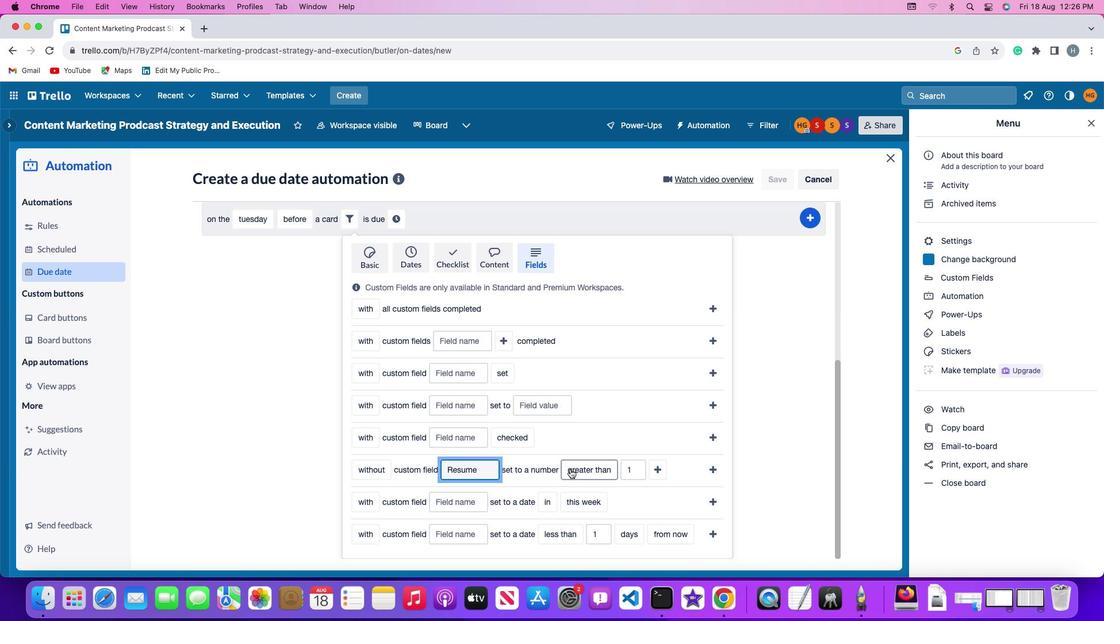 
Action: Mouse pressed left at (569, 469)
Screenshot: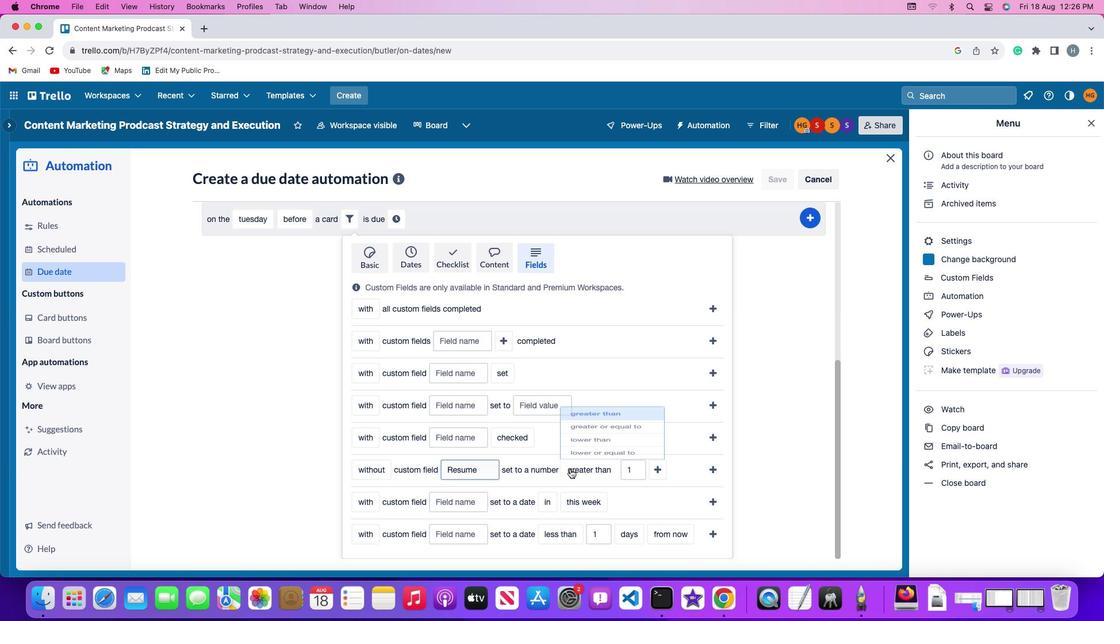 
Action: Mouse moved to (584, 442)
Screenshot: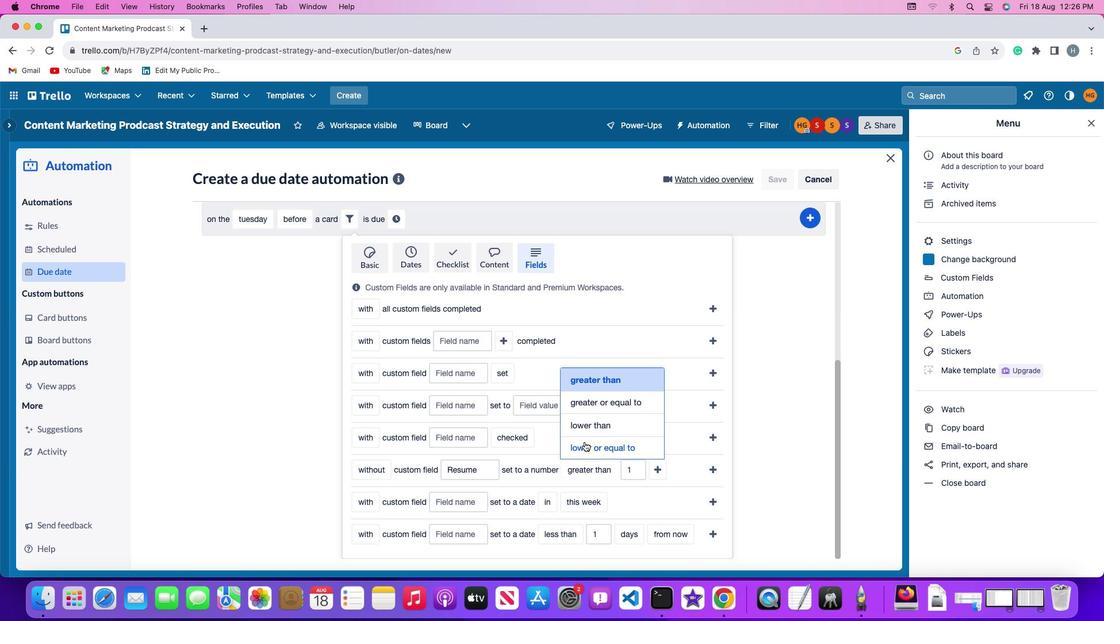 
Action: Mouse pressed left at (584, 442)
Screenshot: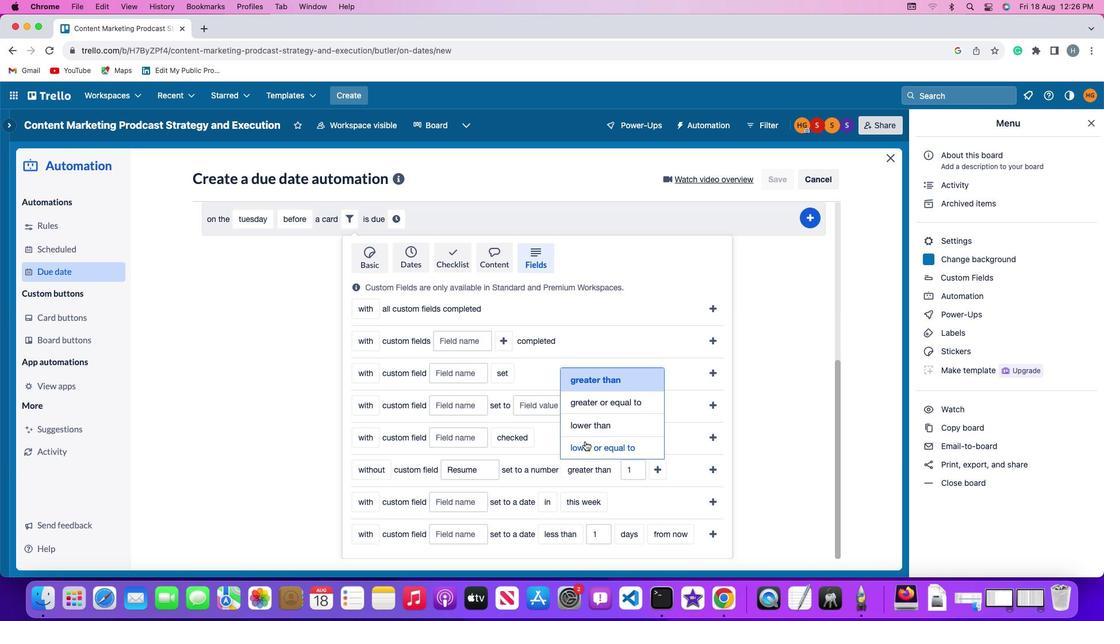 
Action: Mouse moved to (649, 470)
Screenshot: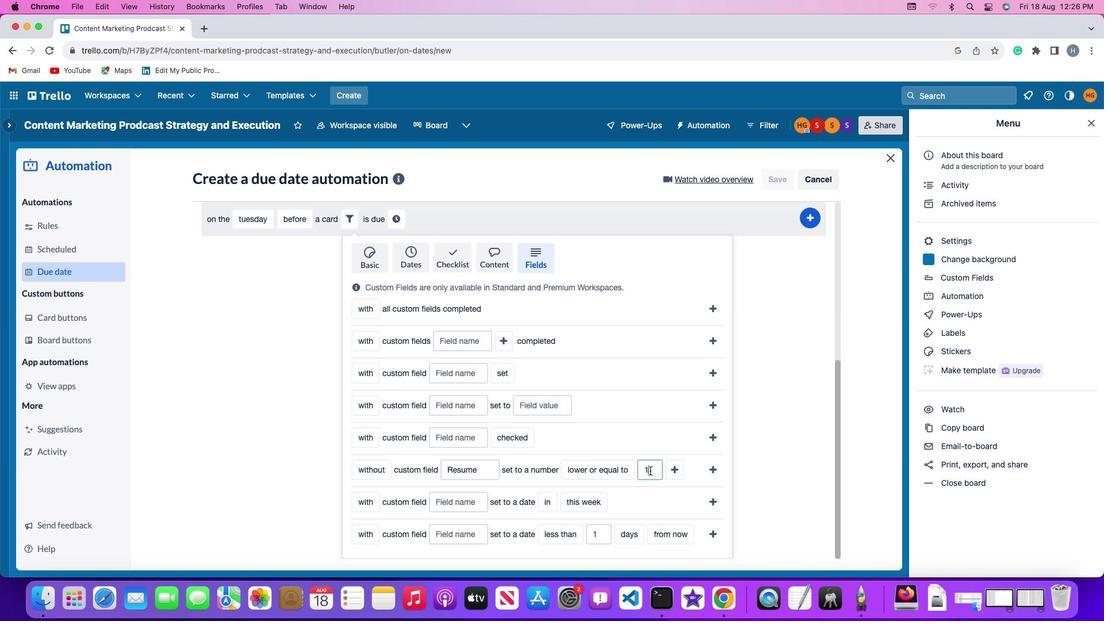 
Action: Mouse pressed left at (649, 470)
Screenshot: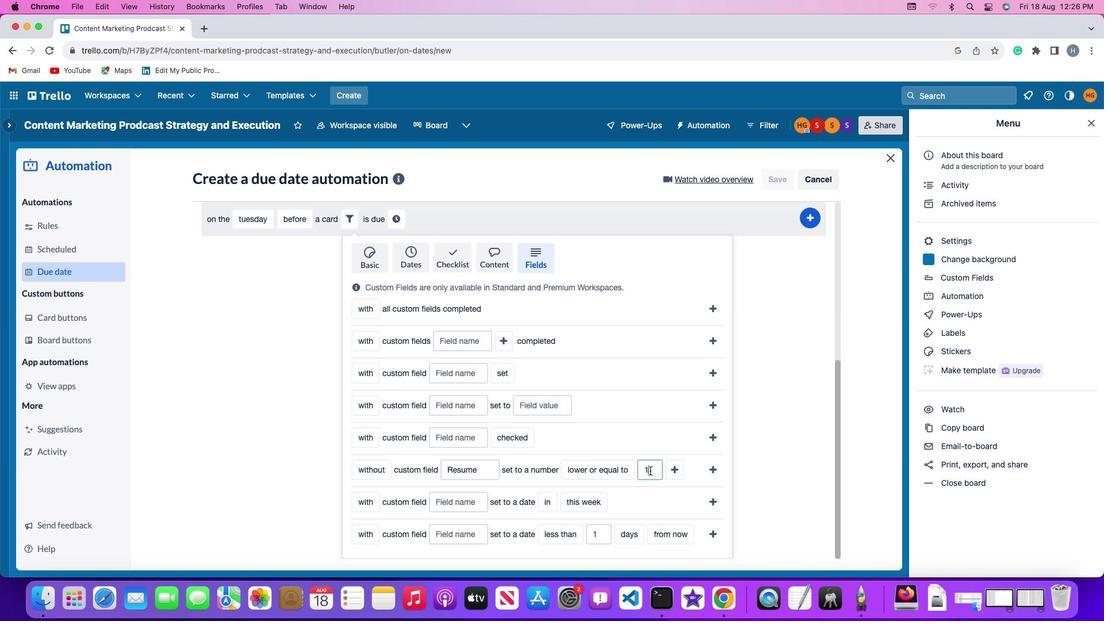 
Action: Mouse moved to (650, 470)
Screenshot: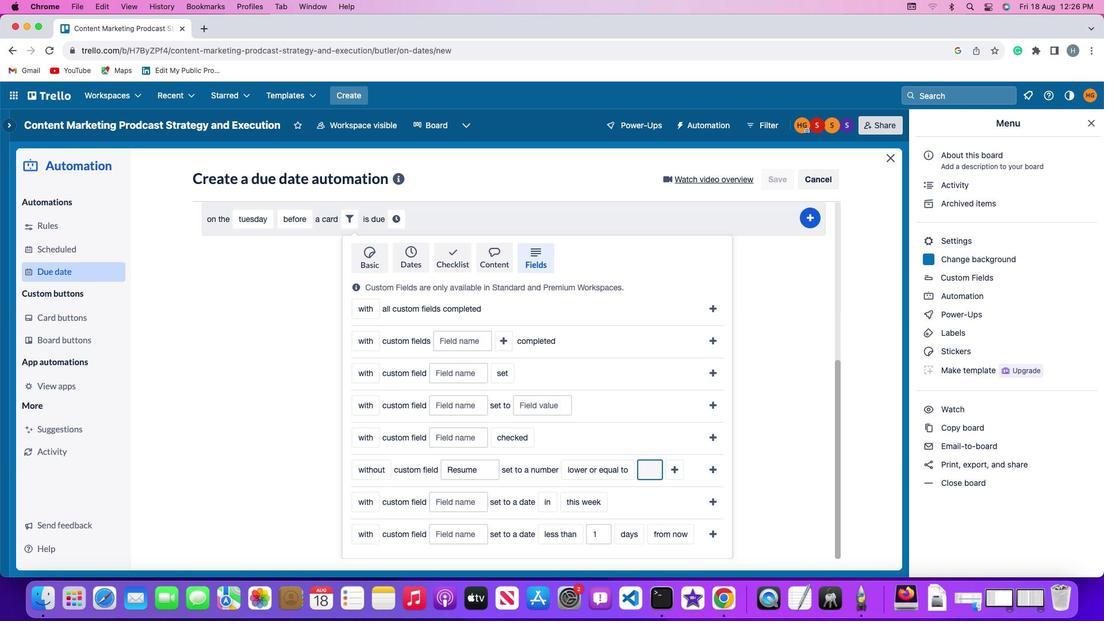 
Action: Key pressed Key.backspace'1'
Screenshot: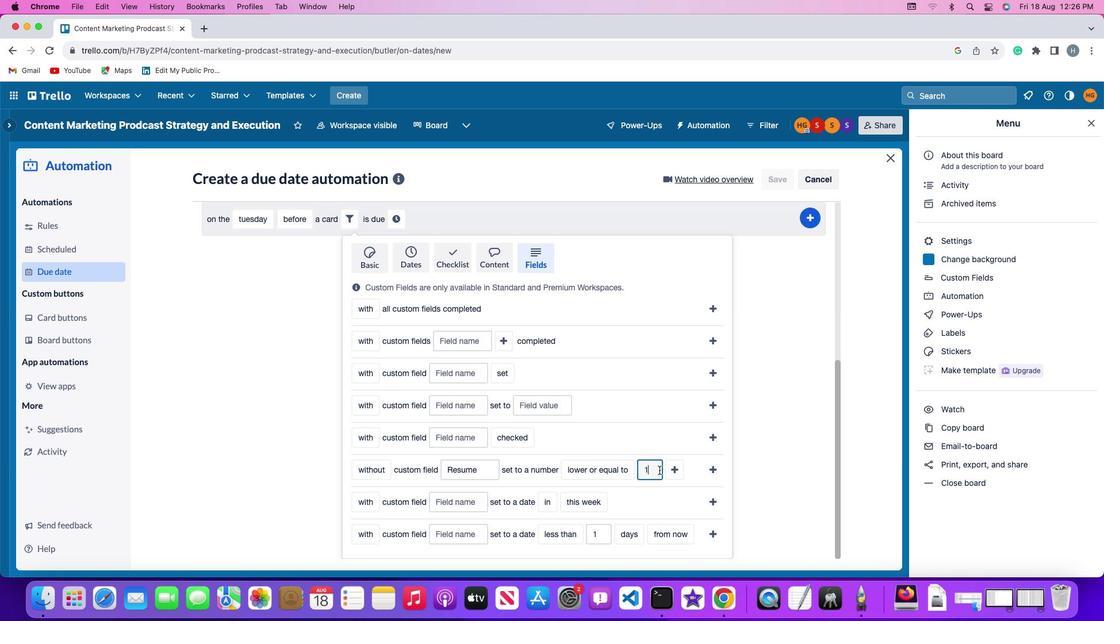 
Action: Mouse moved to (677, 468)
Screenshot: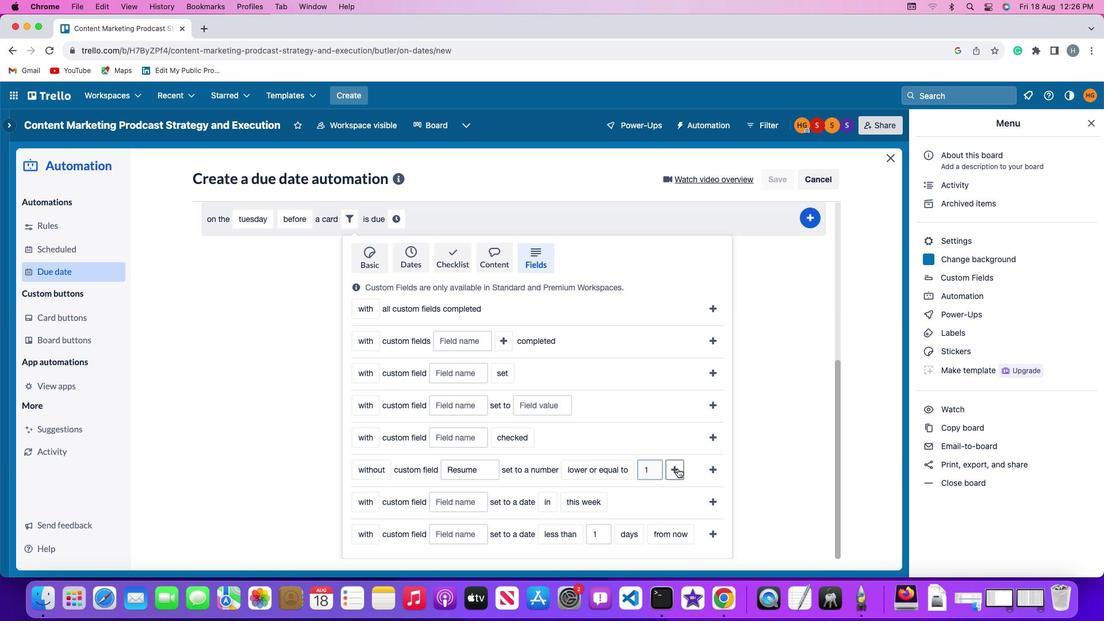 
Action: Mouse pressed left at (677, 468)
Screenshot: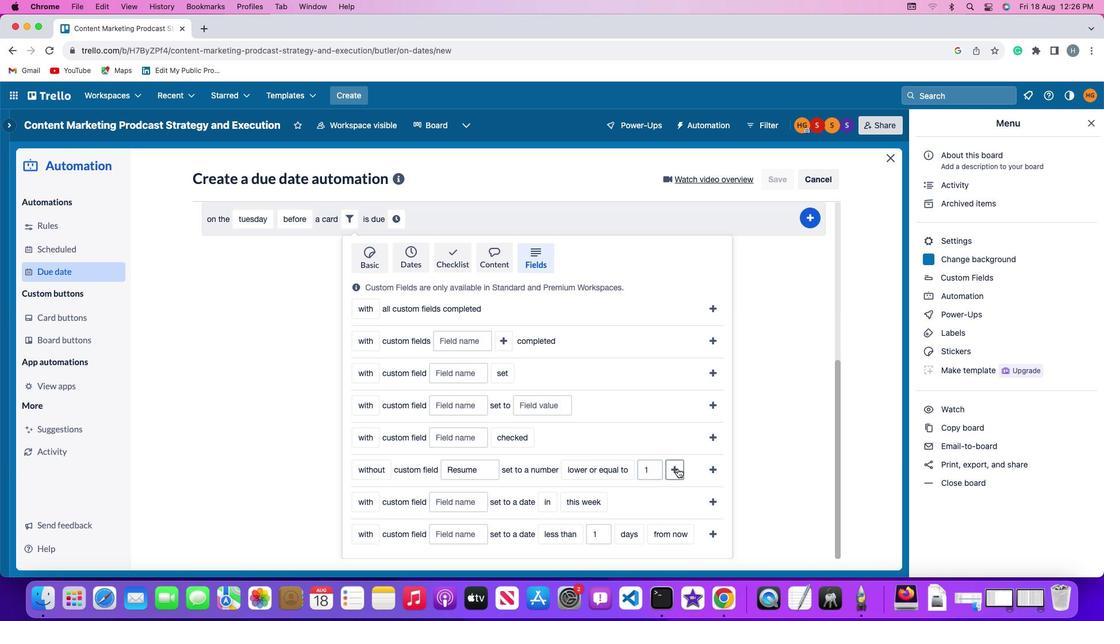 
Action: Mouse moved to (710, 469)
Screenshot: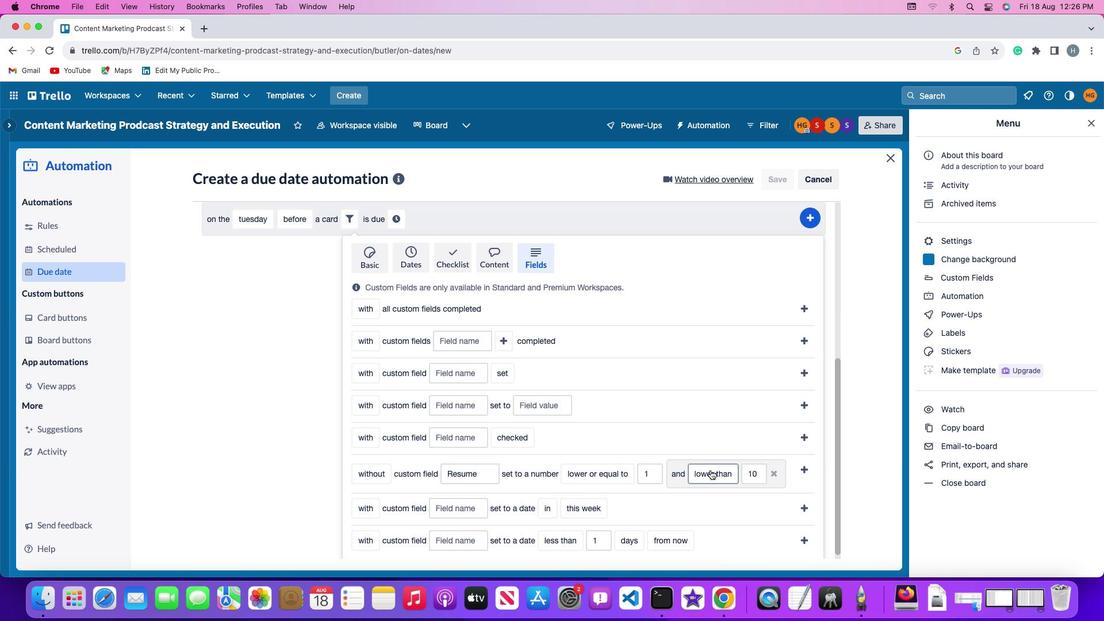 
Action: Mouse pressed left at (710, 469)
Screenshot: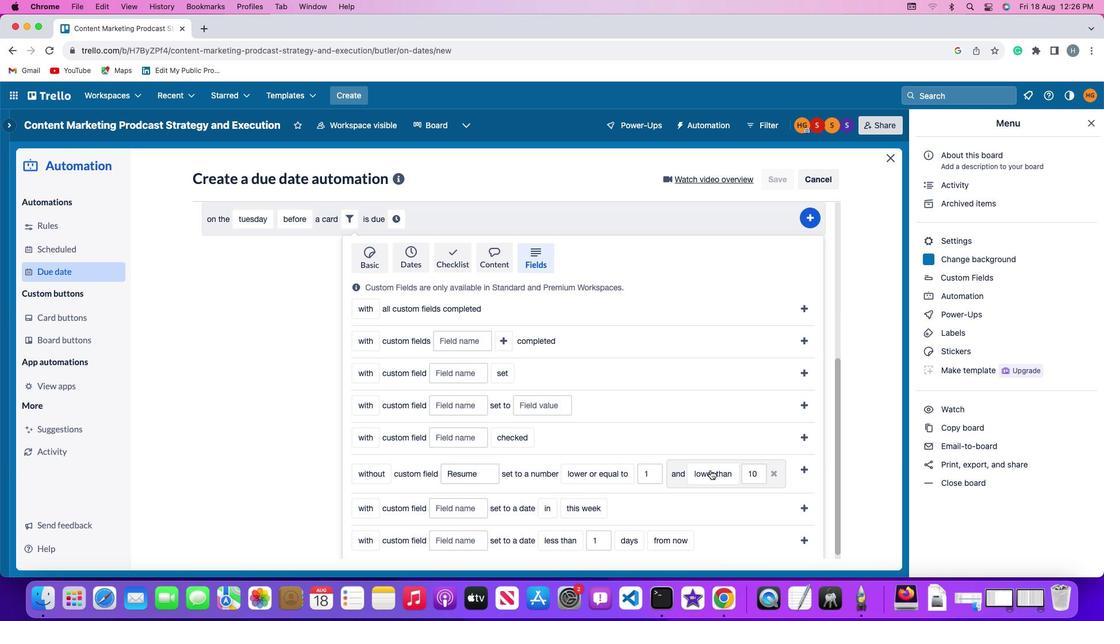 
Action: Mouse moved to (713, 428)
Screenshot: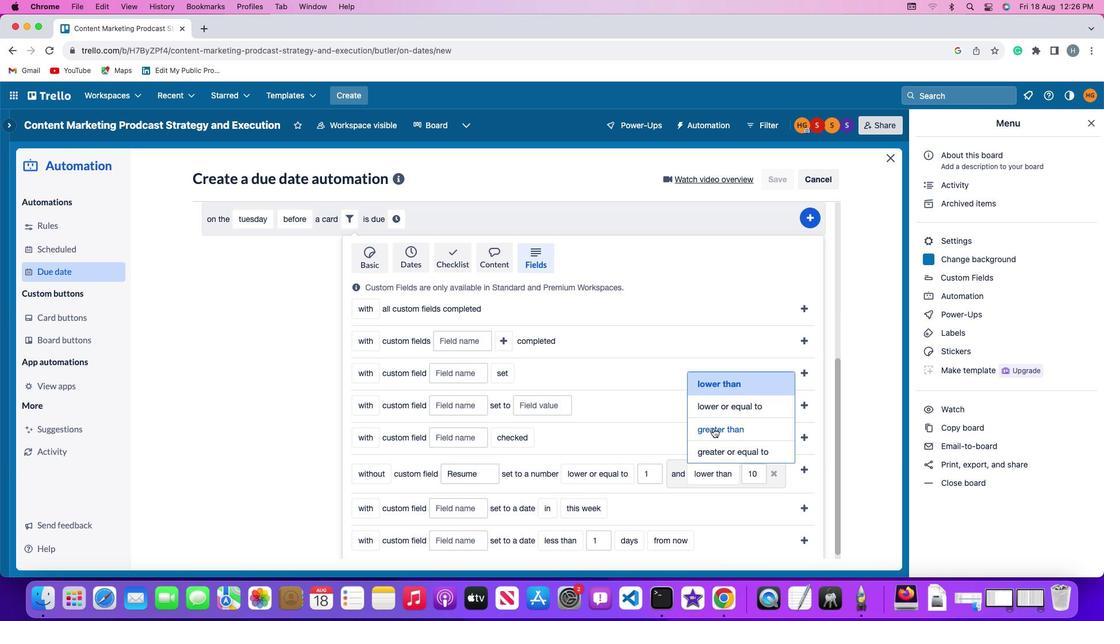 
Action: Mouse pressed left at (713, 428)
Screenshot: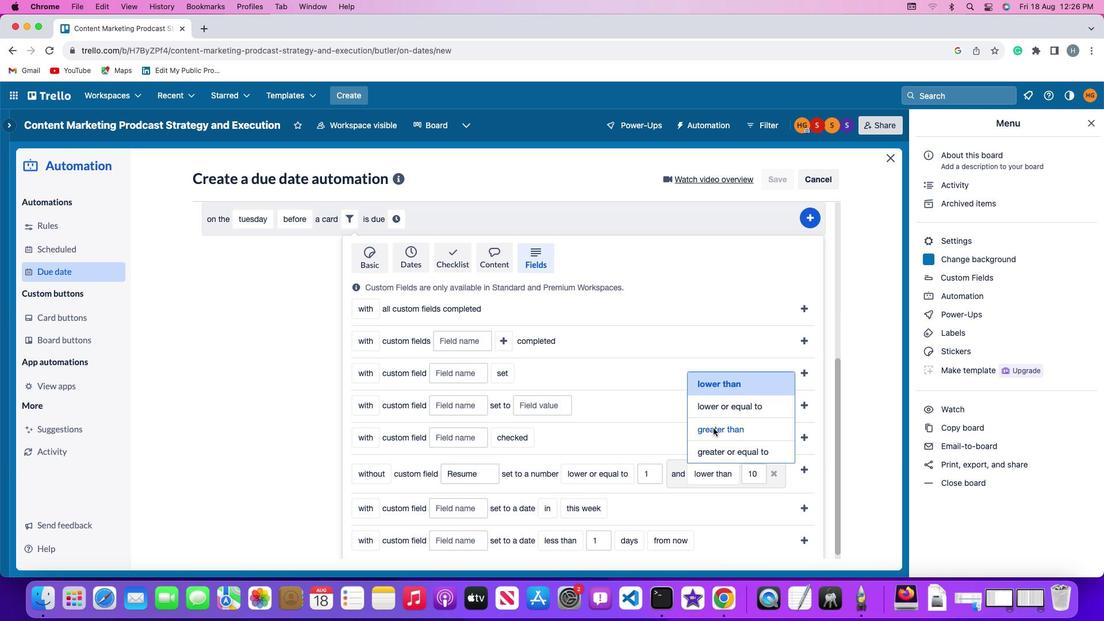 
Action: Mouse moved to (454, 492)
Screenshot: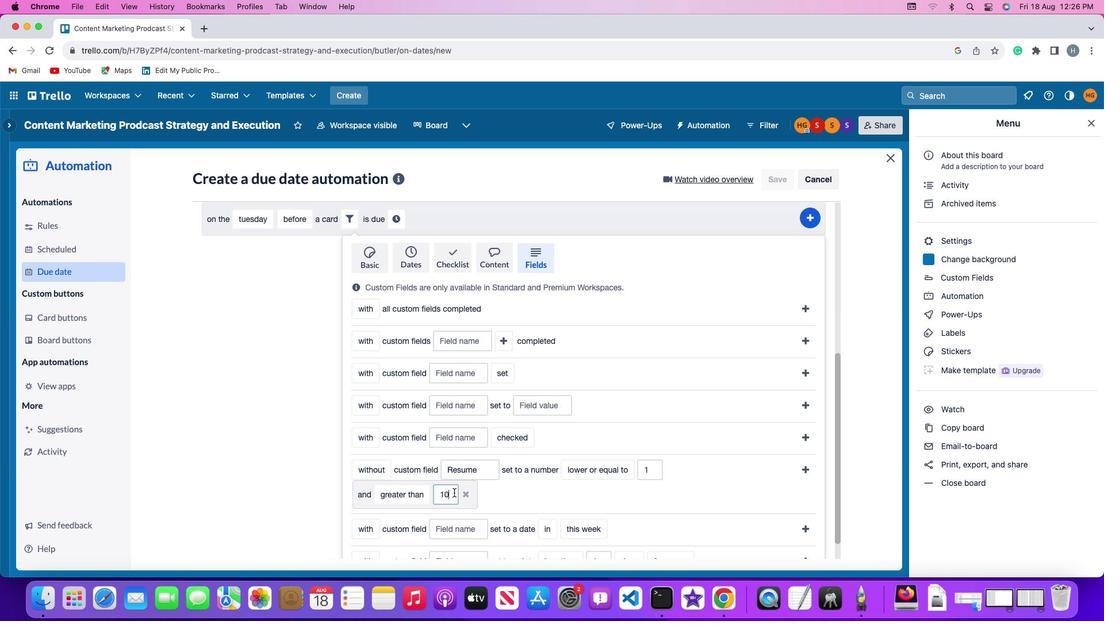 
Action: Mouse pressed left at (454, 492)
Screenshot: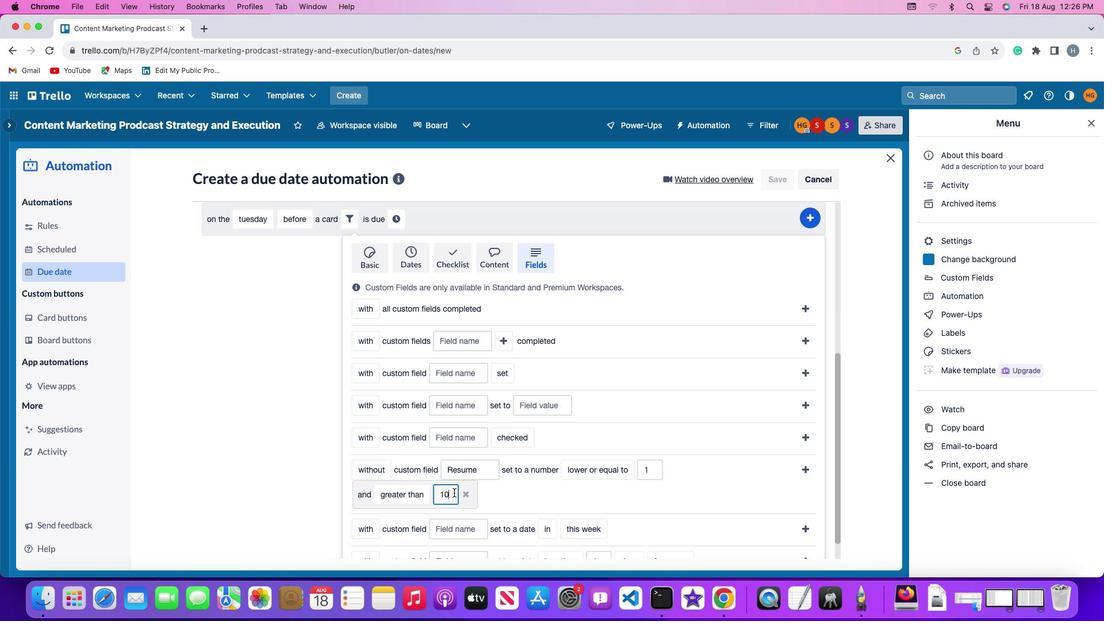 
Action: Key pressed Key.backspaceKey.backspace'1''0'
Screenshot: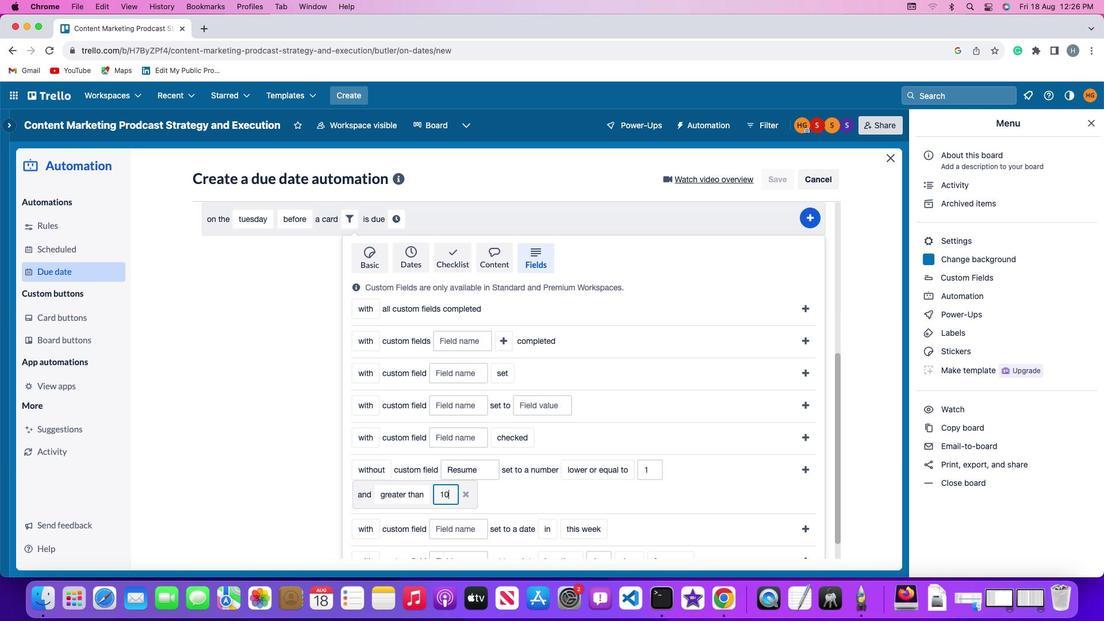
Action: Mouse moved to (806, 465)
Screenshot: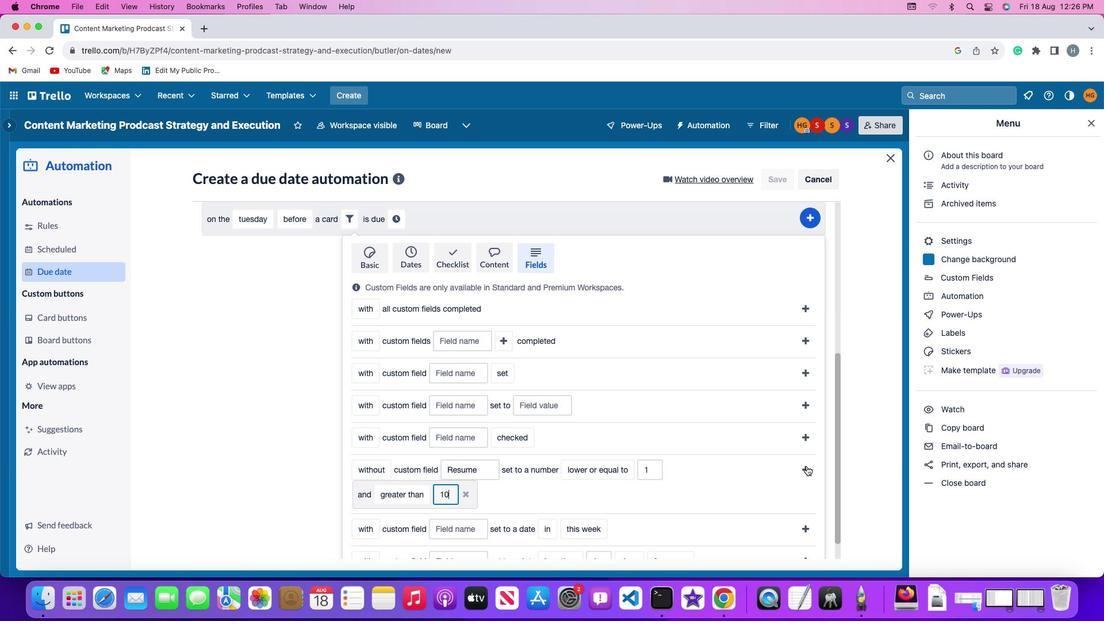 
Action: Mouse pressed left at (806, 465)
Screenshot: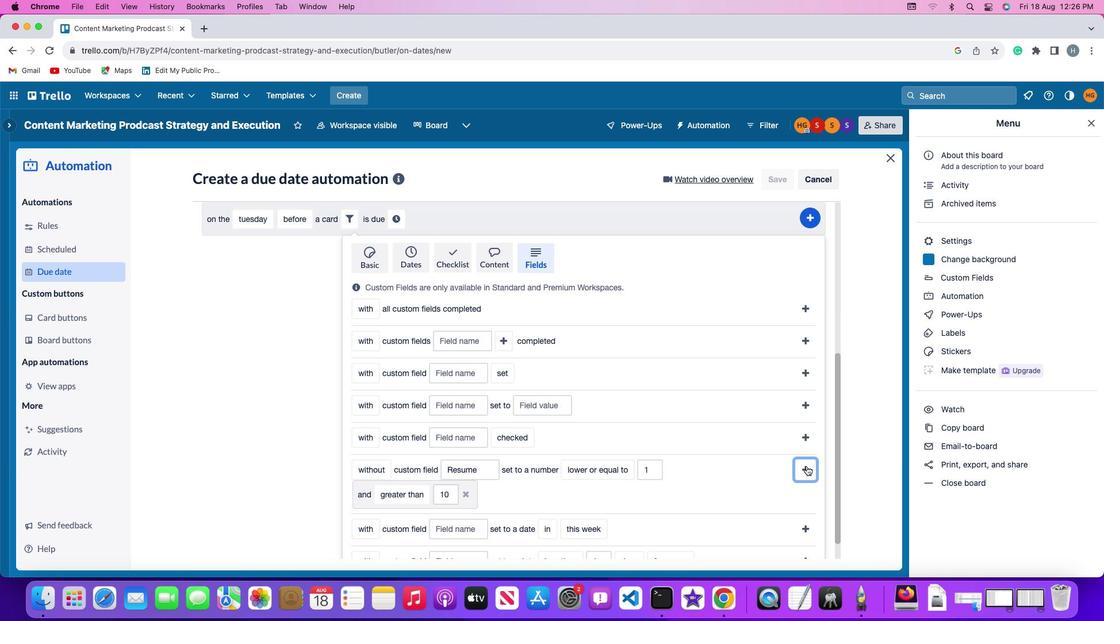 
Action: Mouse moved to (740, 503)
Screenshot: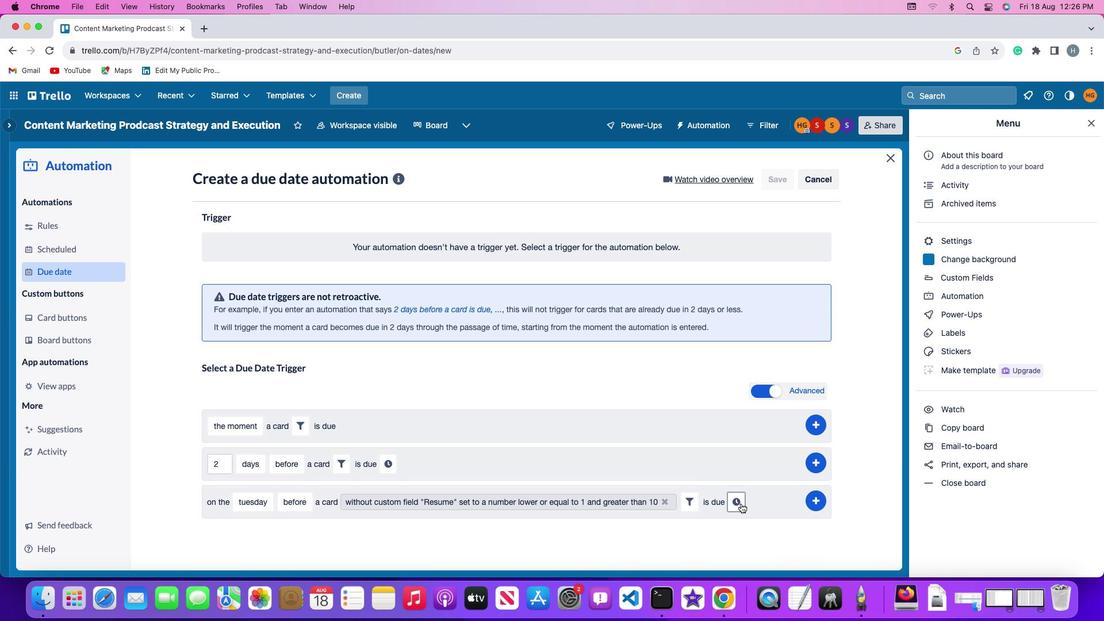 
Action: Mouse pressed left at (740, 503)
Screenshot: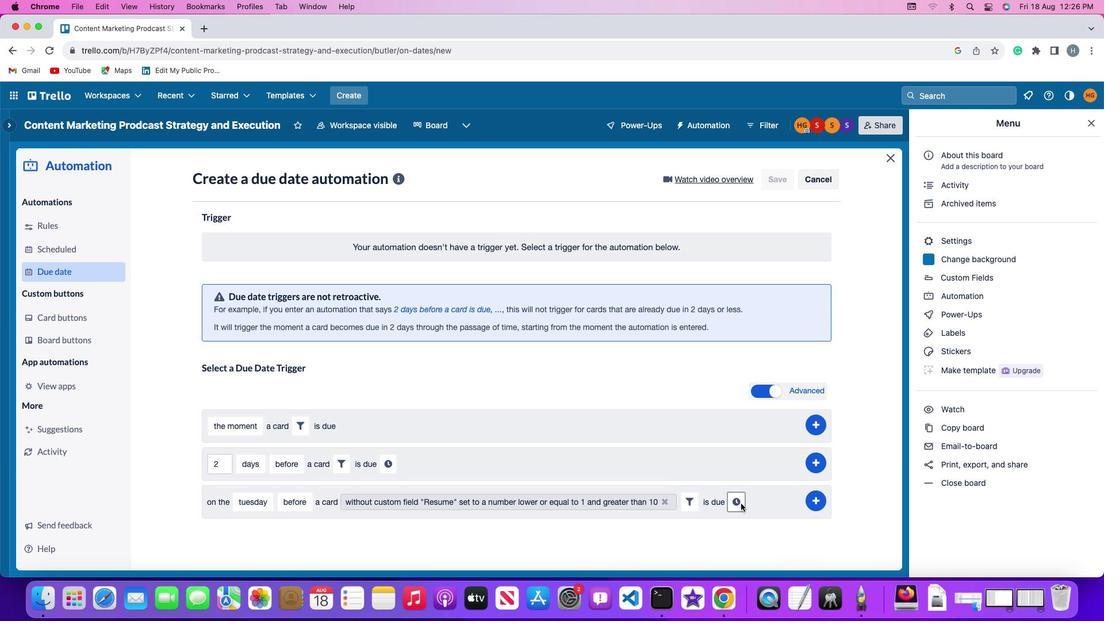 
Action: Mouse moved to (239, 529)
Screenshot: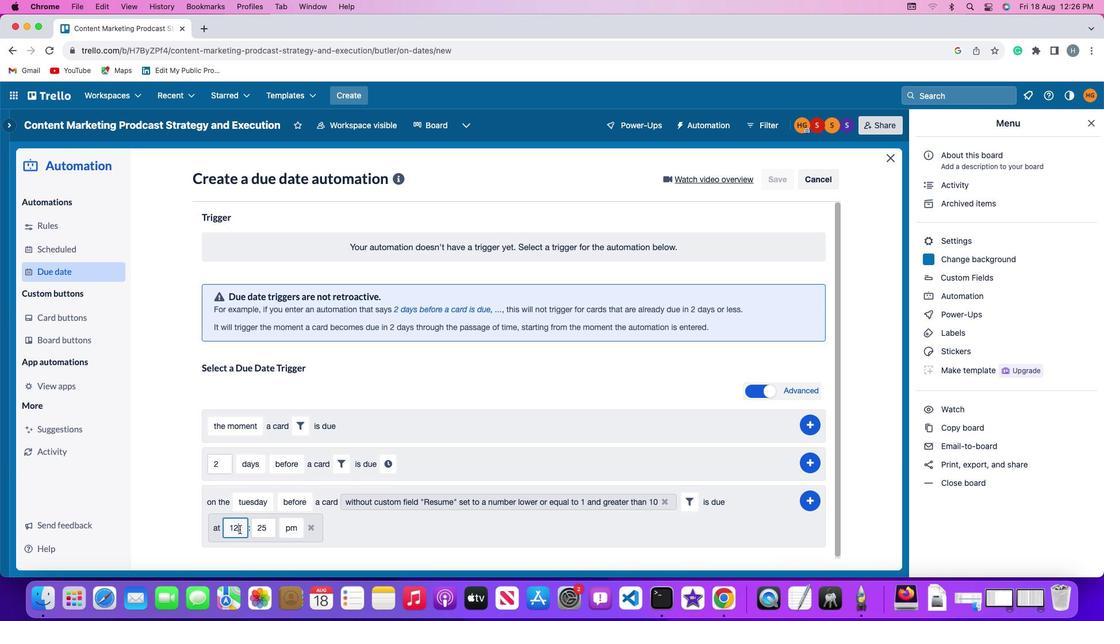 
Action: Mouse pressed left at (239, 529)
Screenshot: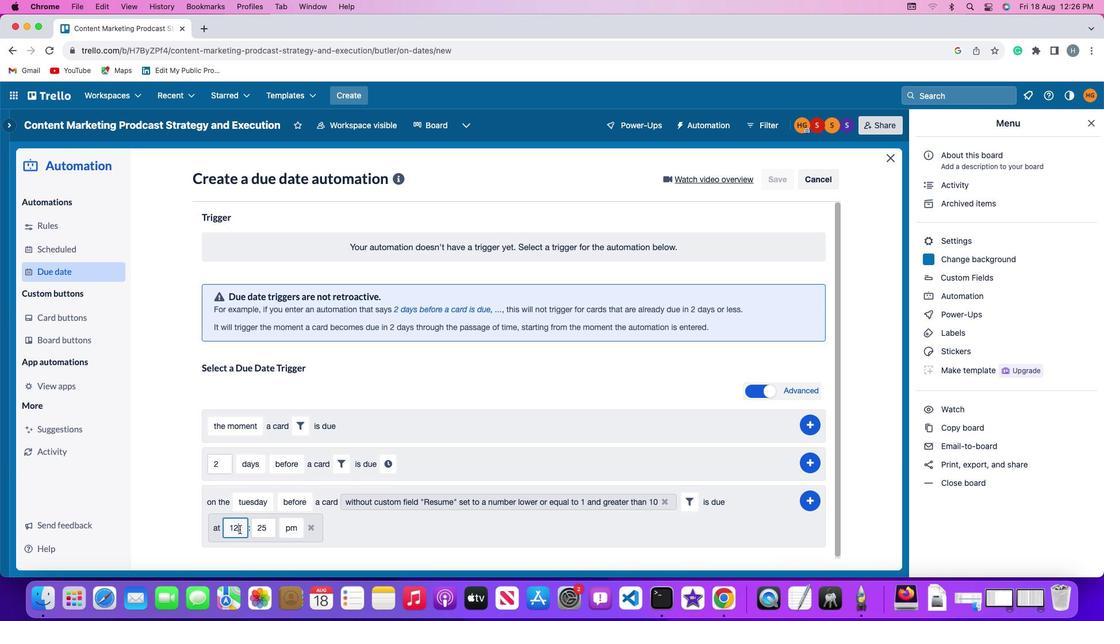 
Action: Key pressed Key.backspace'1'
Screenshot: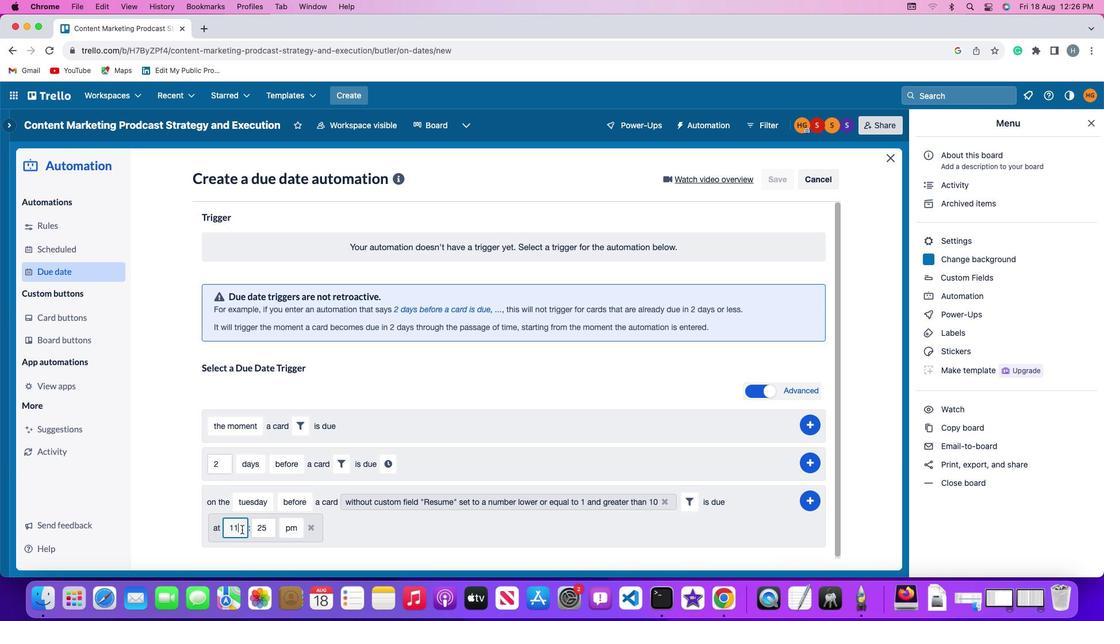 
Action: Mouse moved to (267, 527)
Screenshot: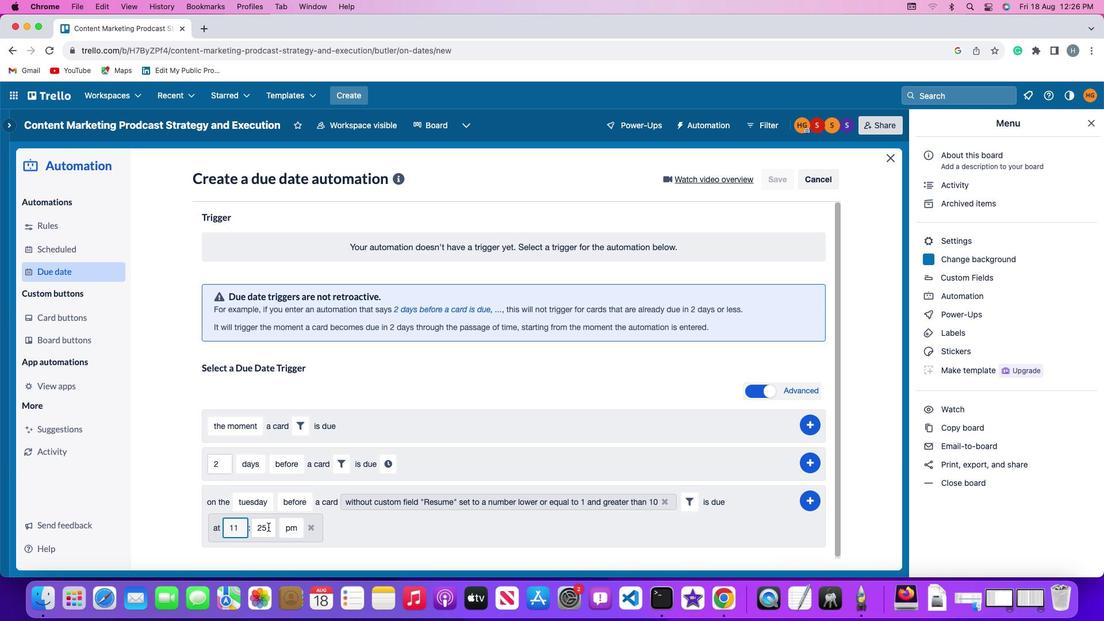
Action: Mouse pressed left at (267, 527)
Screenshot: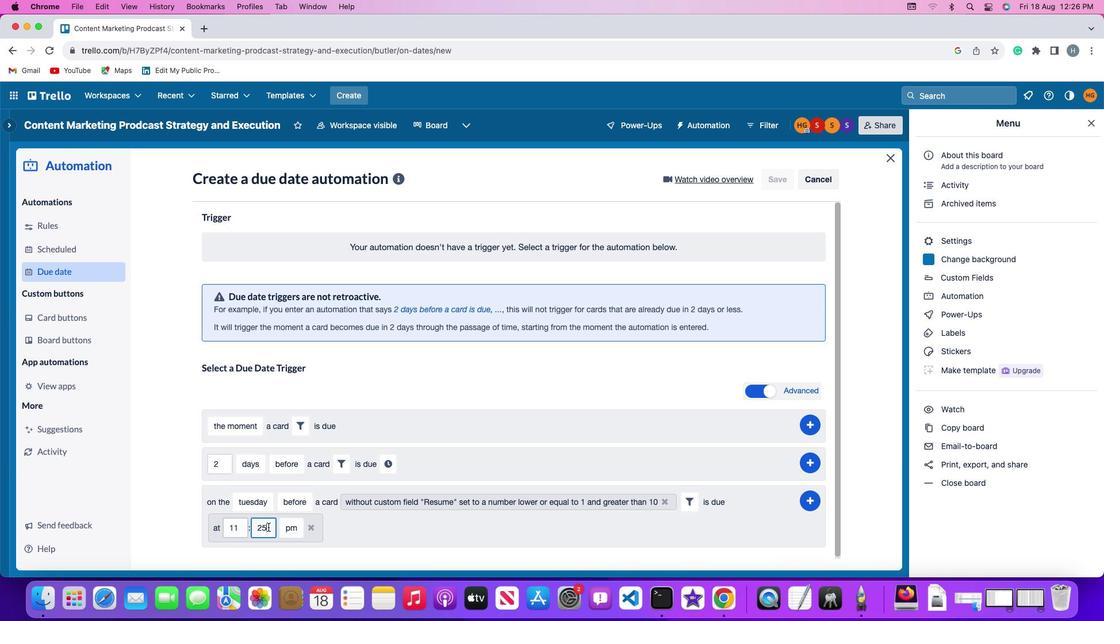 
Action: Mouse moved to (267, 527)
Screenshot: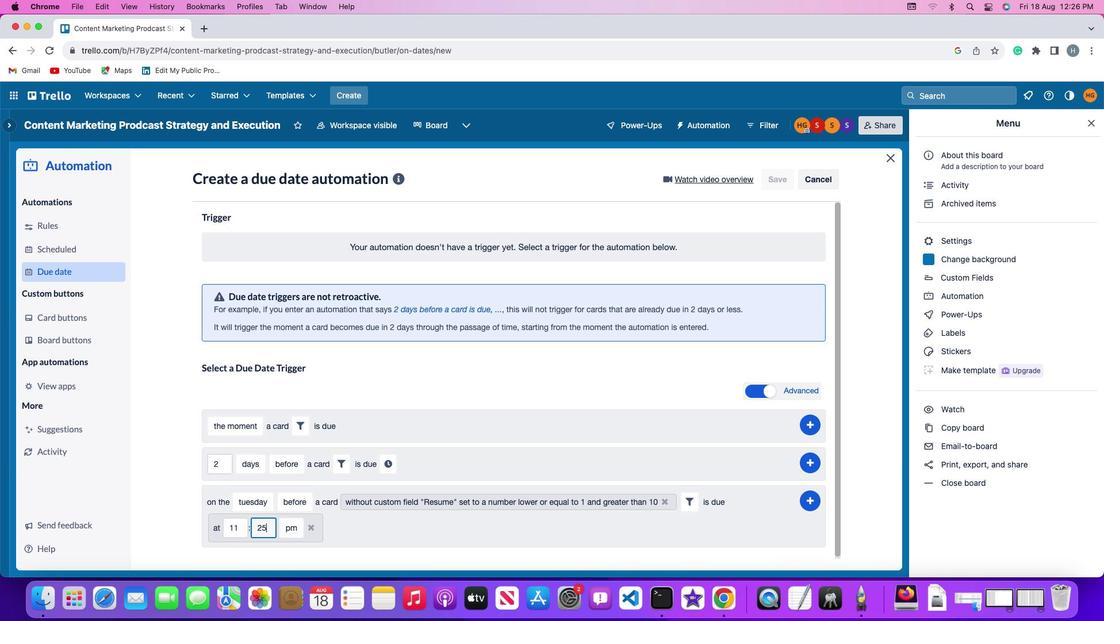 
Action: Key pressed Key.backspaceKey.backspace'0''0'
Screenshot: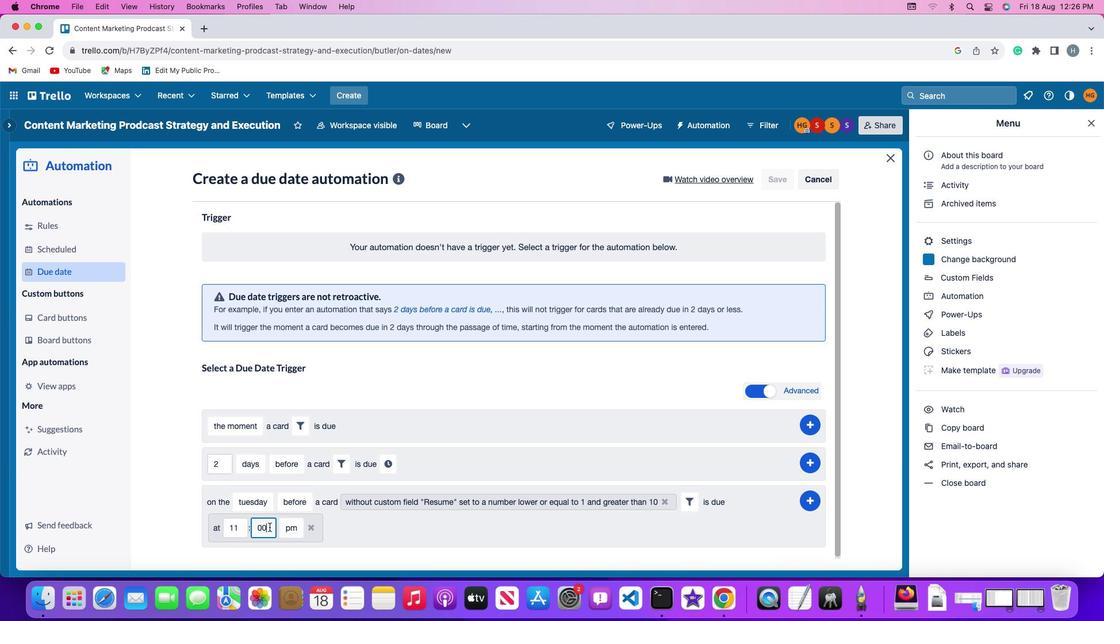 
Action: Mouse moved to (295, 526)
Screenshot: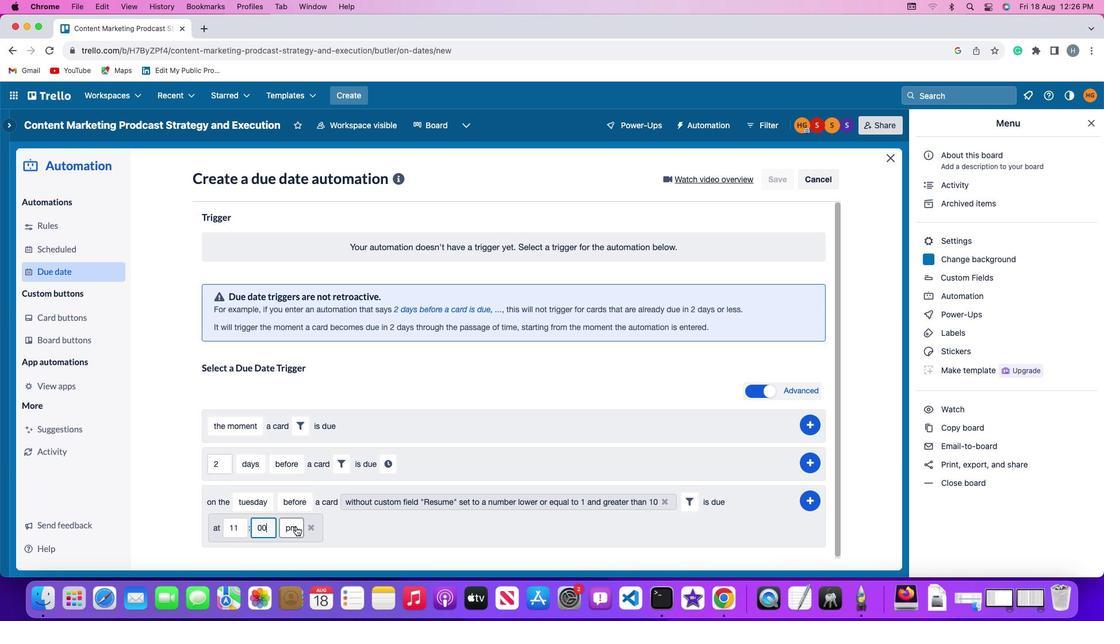 
Action: Mouse pressed left at (295, 526)
Screenshot: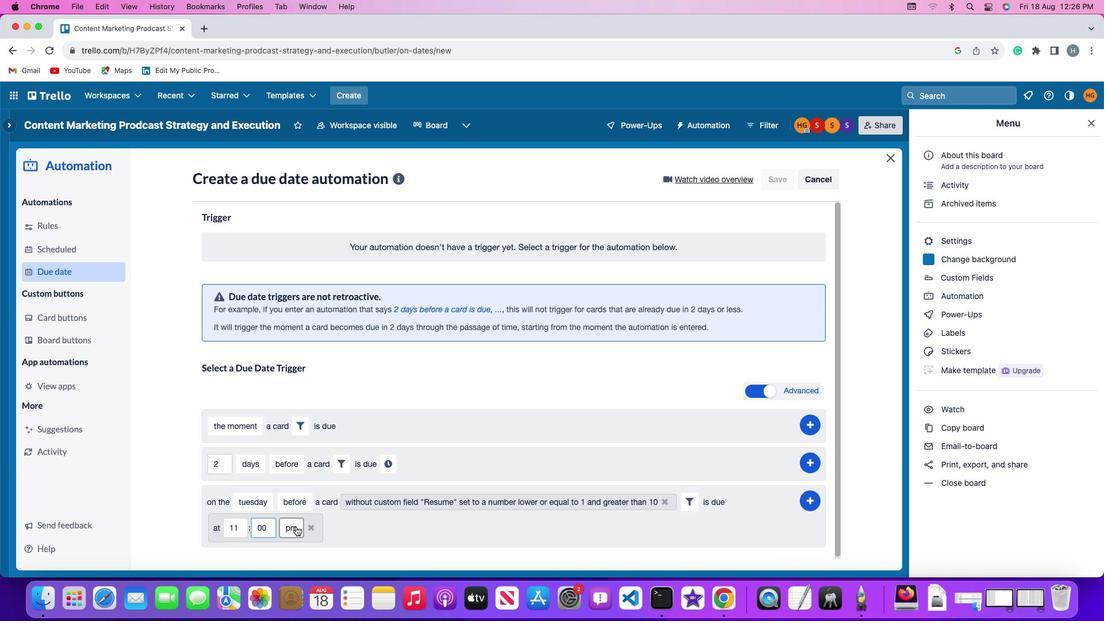 
Action: Mouse moved to (299, 478)
Screenshot: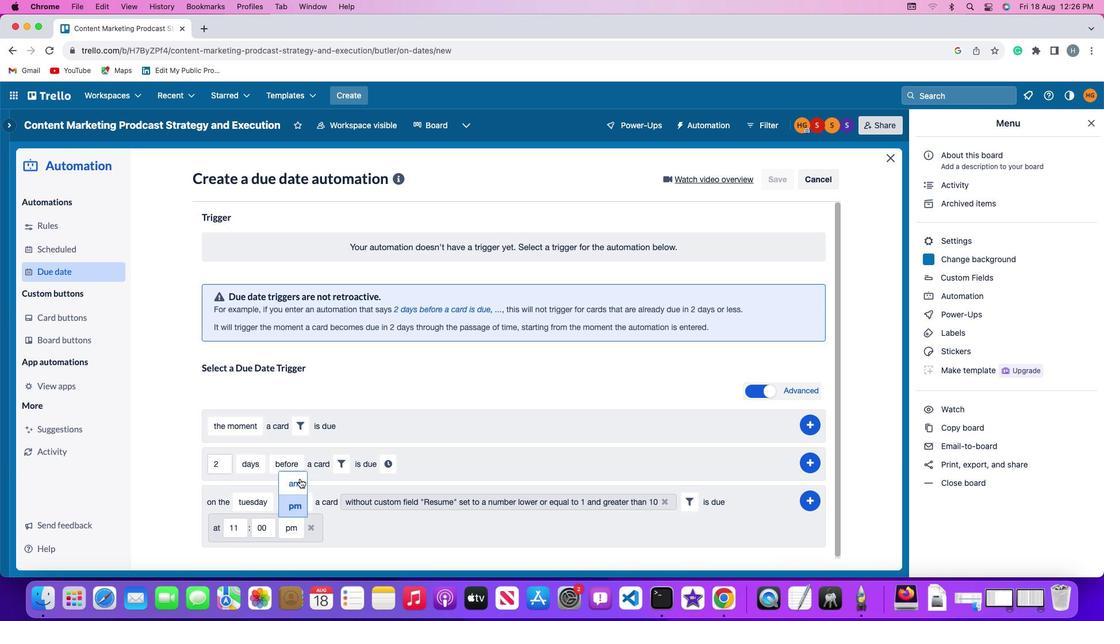 
Action: Mouse pressed left at (299, 478)
Screenshot: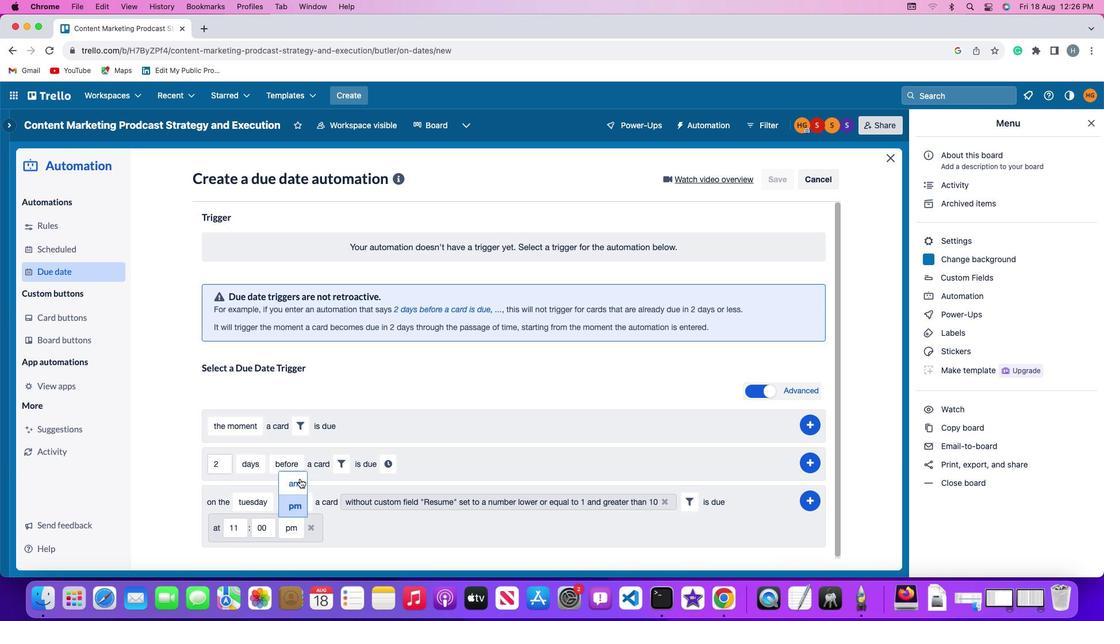 
Action: Mouse moved to (808, 498)
Screenshot: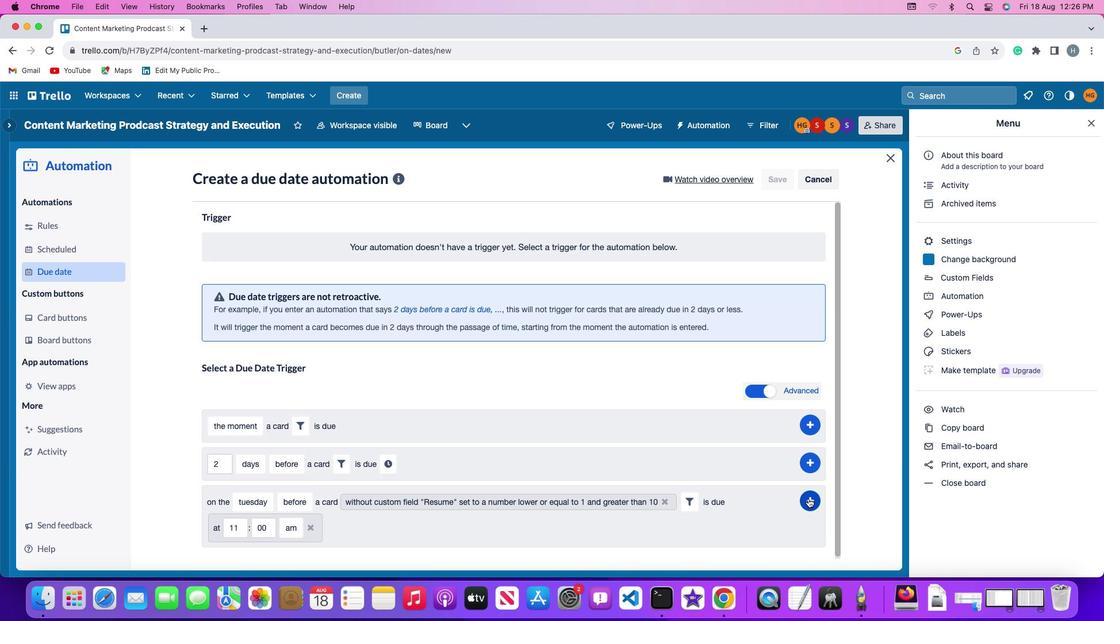 
Action: Mouse pressed left at (808, 498)
Screenshot: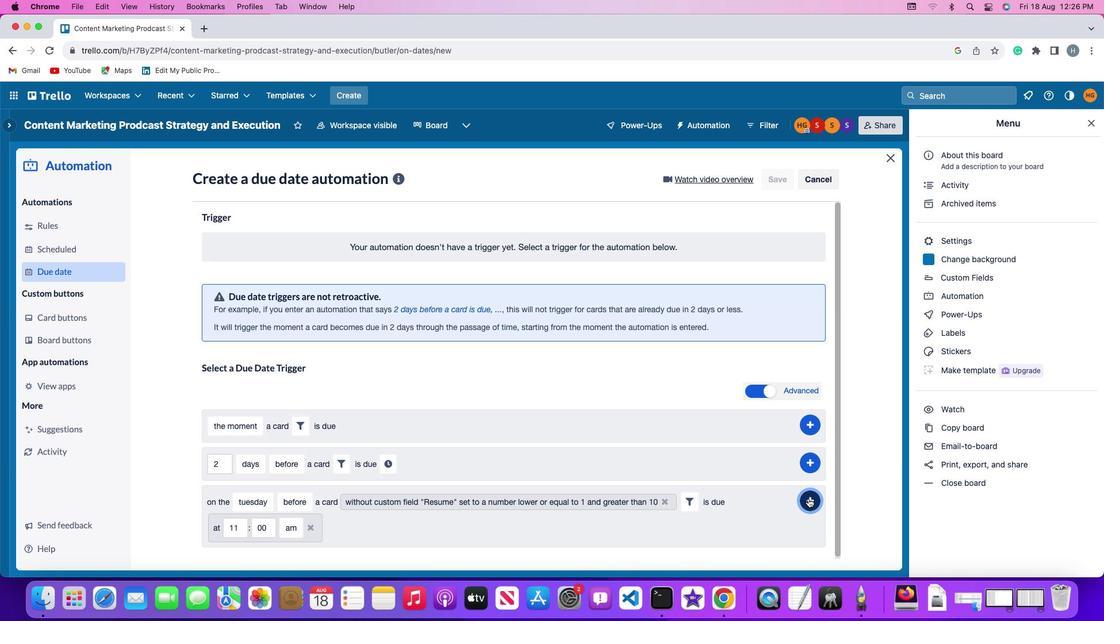 
Action: Mouse moved to (857, 399)
Screenshot: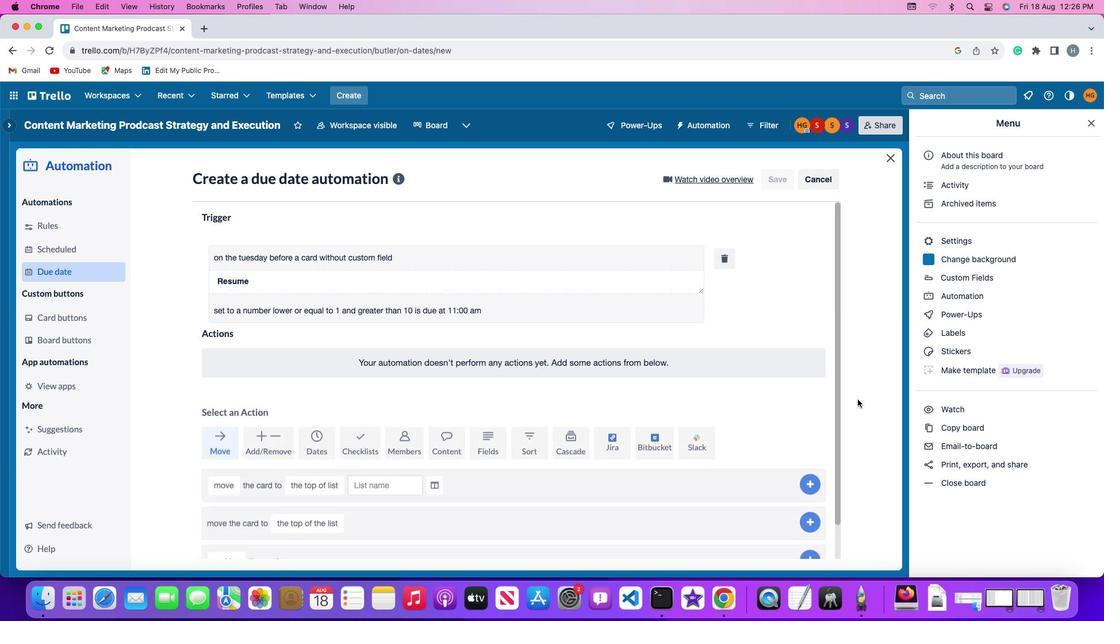 
